 Task: Create a due date automation trigger when advanced on, on the tuesday of the week before a card is due add dates without an incomplete due date at 11:00 AM.
Action: Mouse moved to (883, 276)
Screenshot: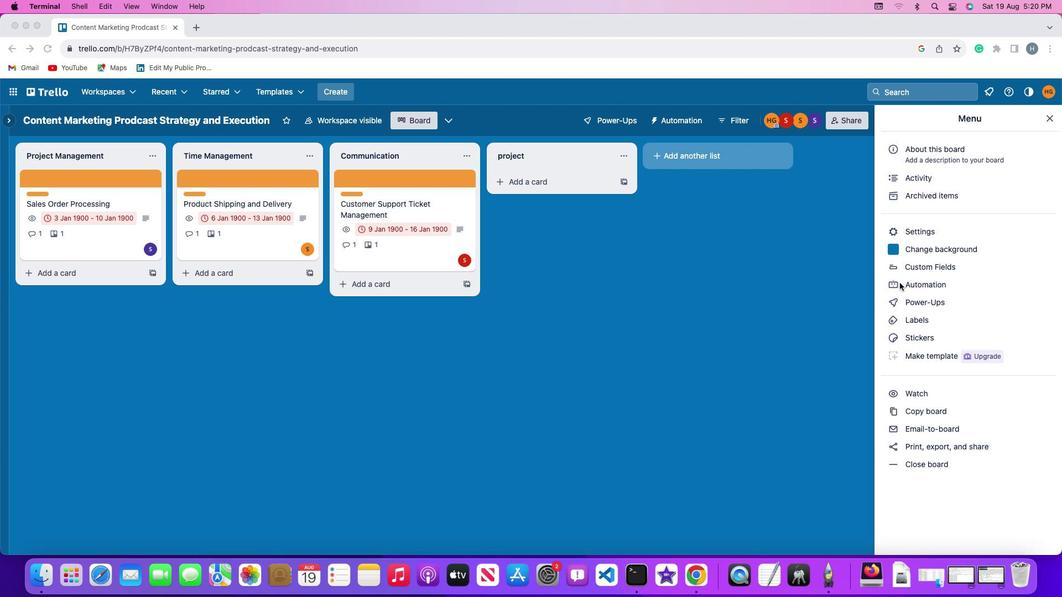 
Action: Mouse pressed left at (883, 276)
Screenshot: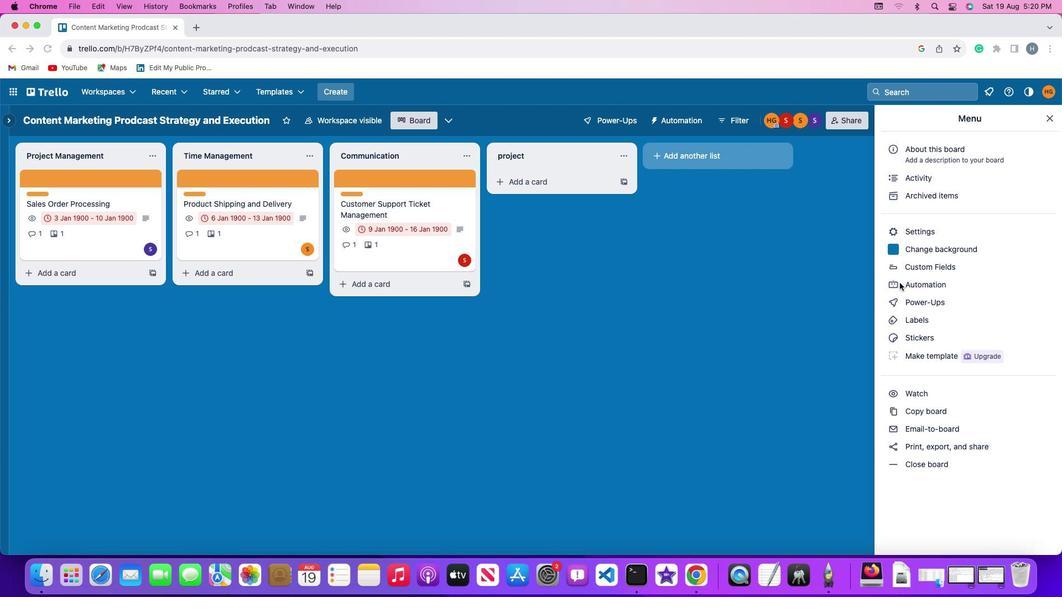 
Action: Mouse pressed left at (883, 276)
Screenshot: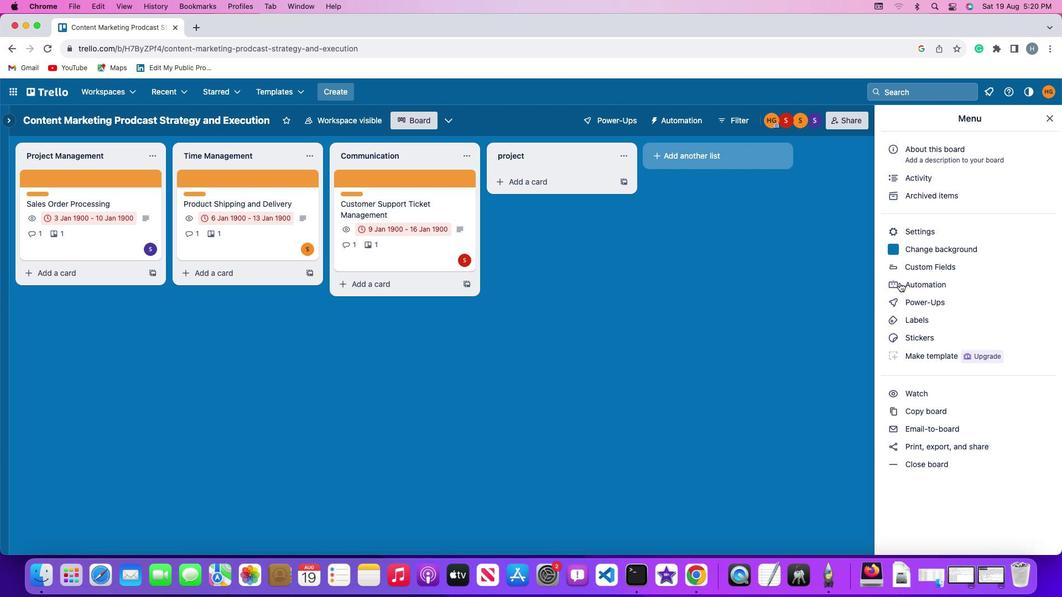 
Action: Mouse moved to (131, 250)
Screenshot: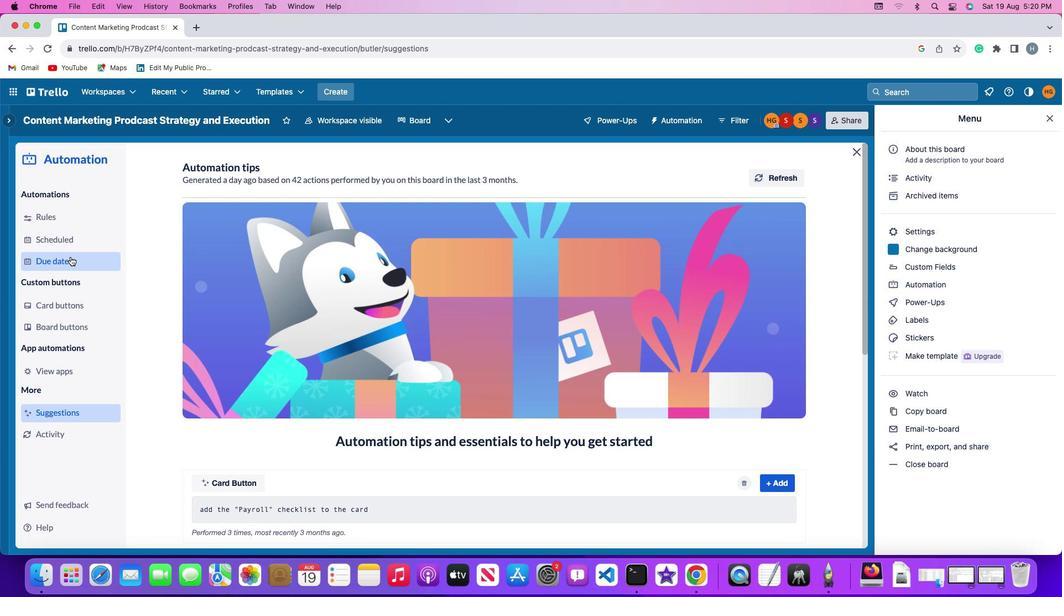 
Action: Mouse pressed left at (131, 250)
Screenshot: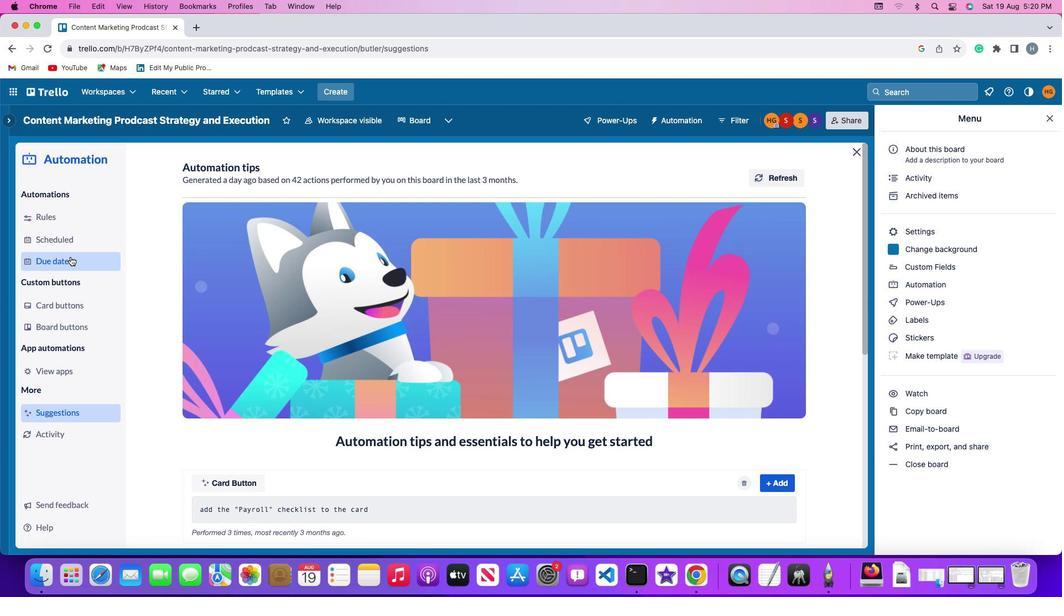 
Action: Mouse moved to (749, 164)
Screenshot: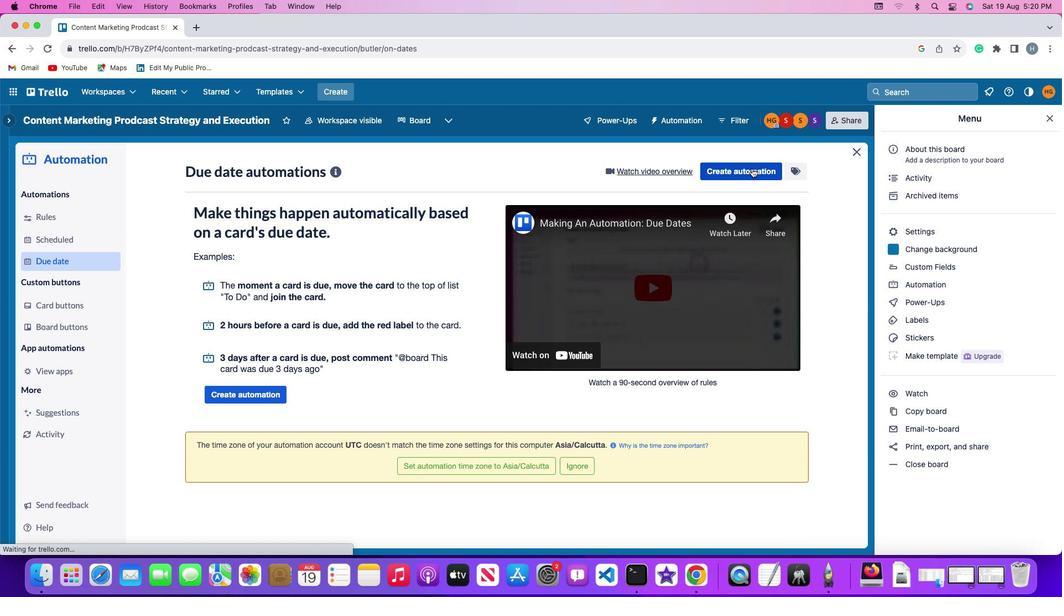 
Action: Mouse pressed left at (749, 164)
Screenshot: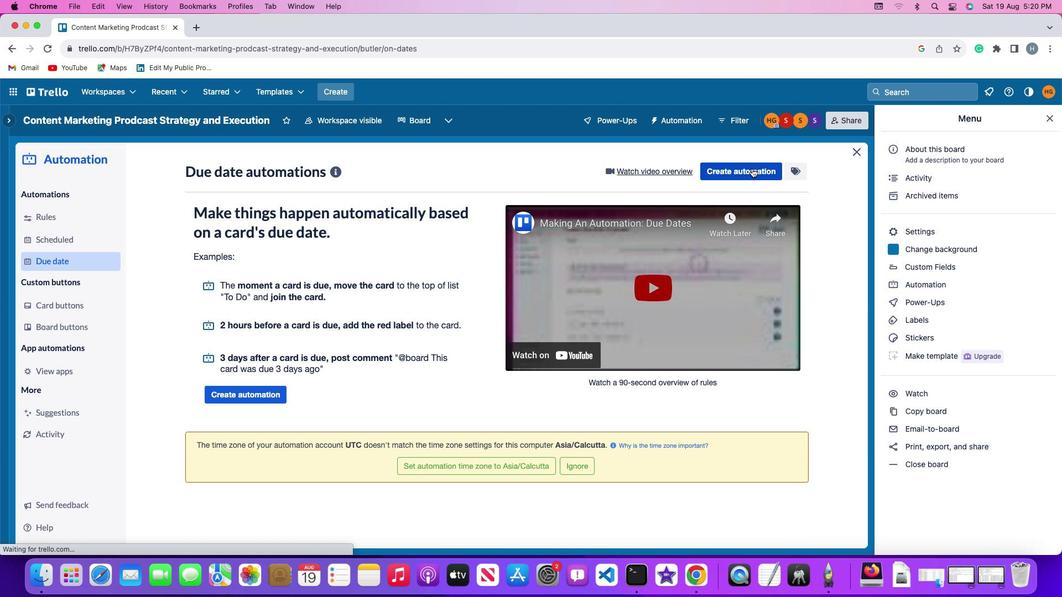 
Action: Mouse moved to (271, 271)
Screenshot: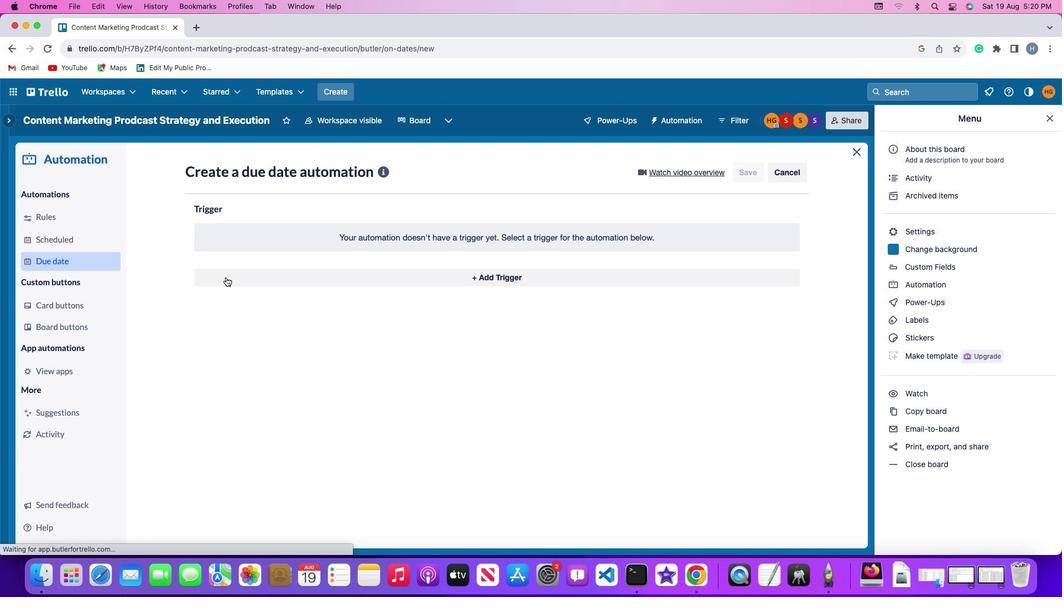 
Action: Mouse pressed left at (271, 271)
Screenshot: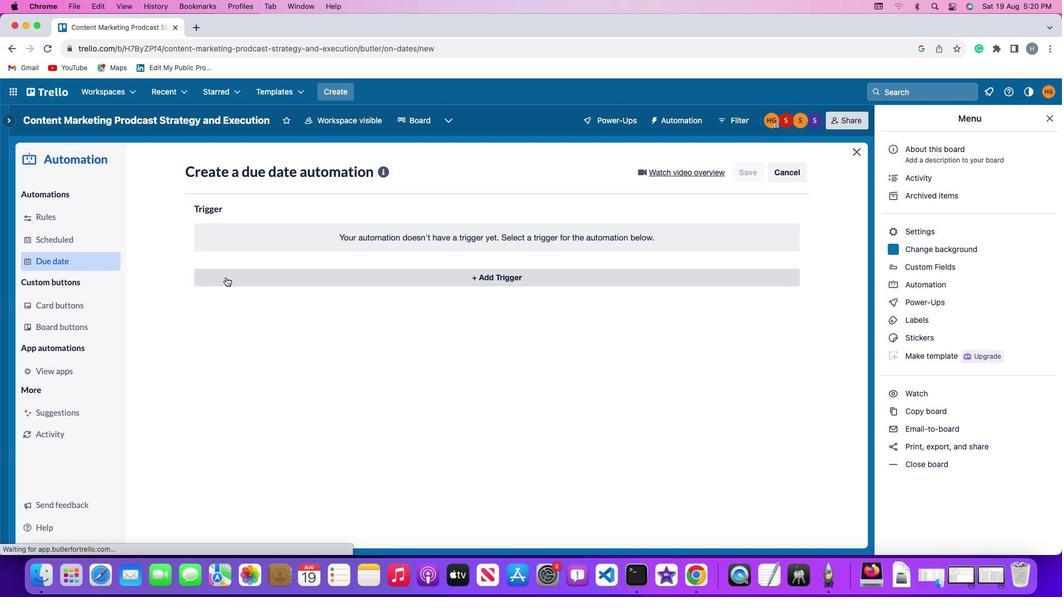 
Action: Mouse moved to (291, 467)
Screenshot: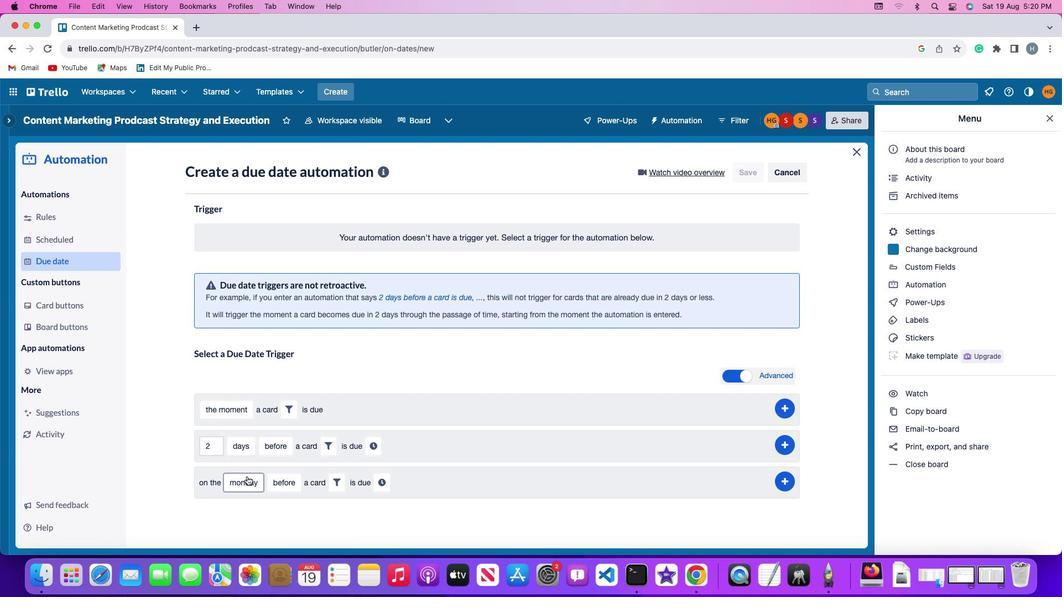 
Action: Mouse pressed left at (291, 467)
Screenshot: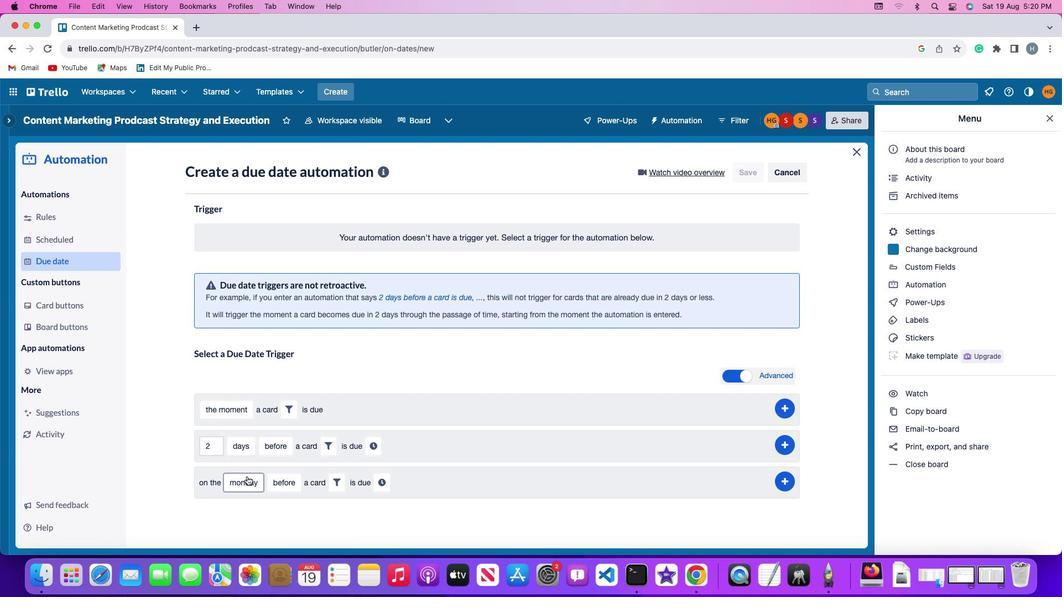 
Action: Mouse moved to (302, 350)
Screenshot: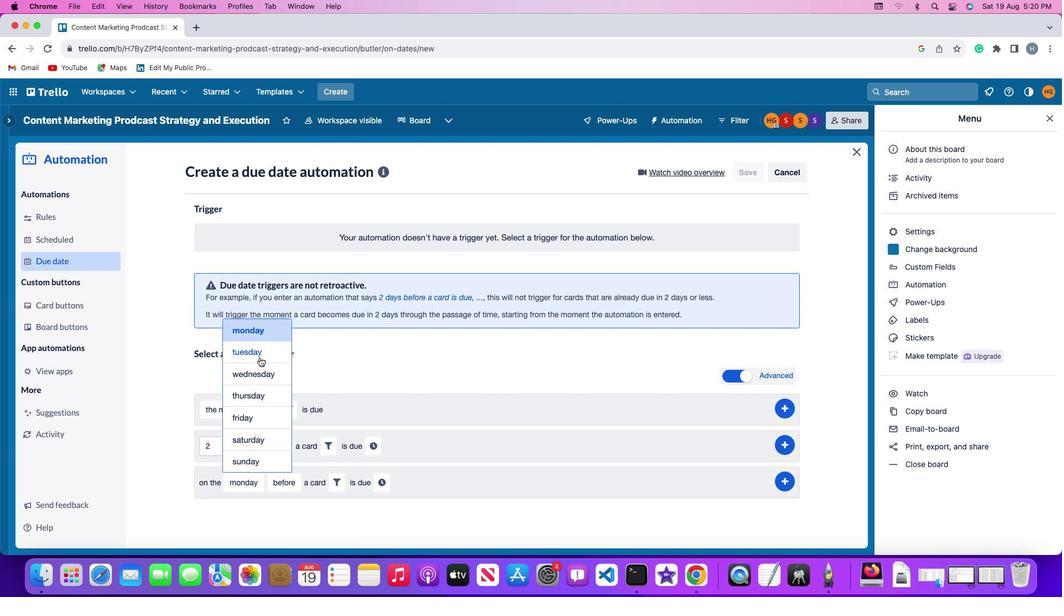 
Action: Mouse pressed left at (302, 350)
Screenshot: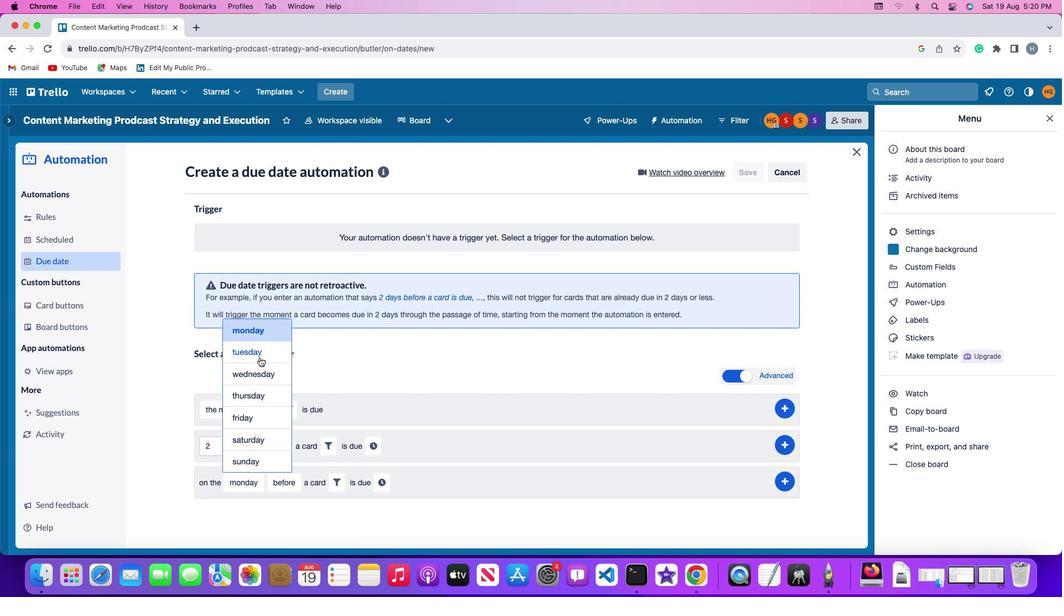 
Action: Mouse moved to (324, 464)
Screenshot: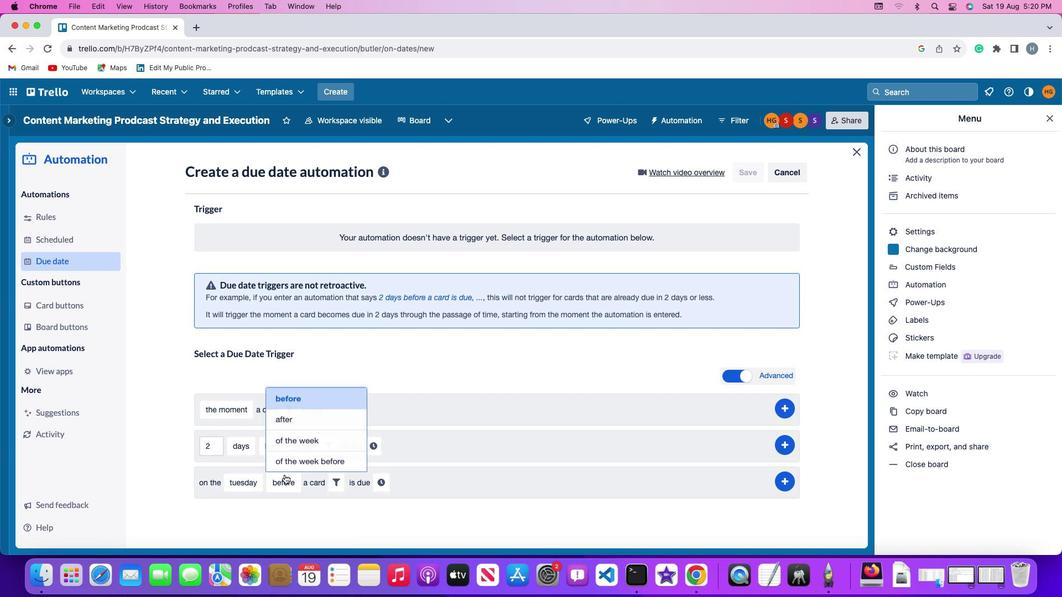 
Action: Mouse pressed left at (324, 464)
Screenshot: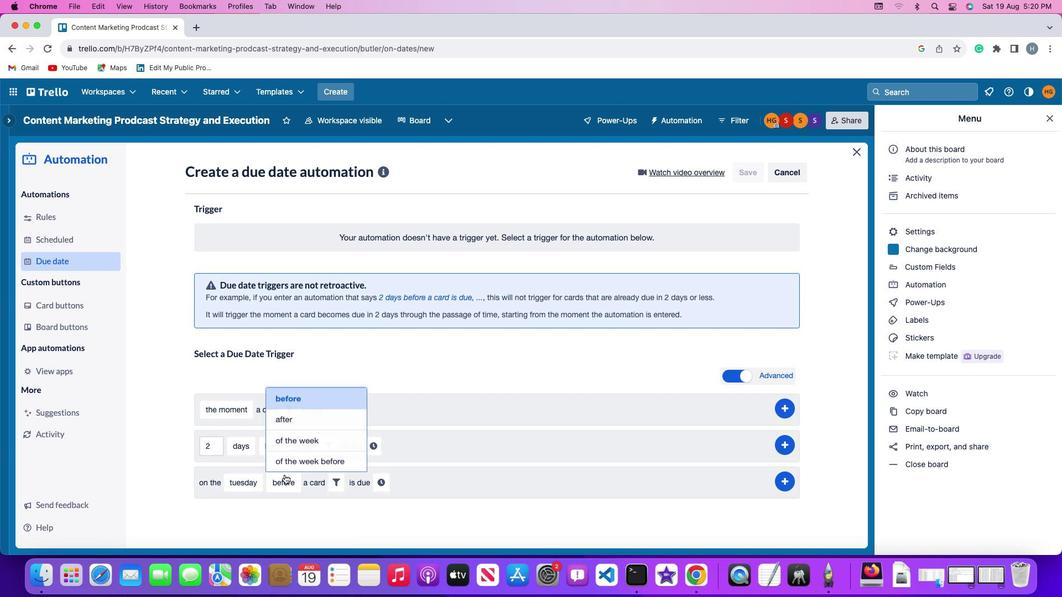 
Action: Mouse moved to (330, 453)
Screenshot: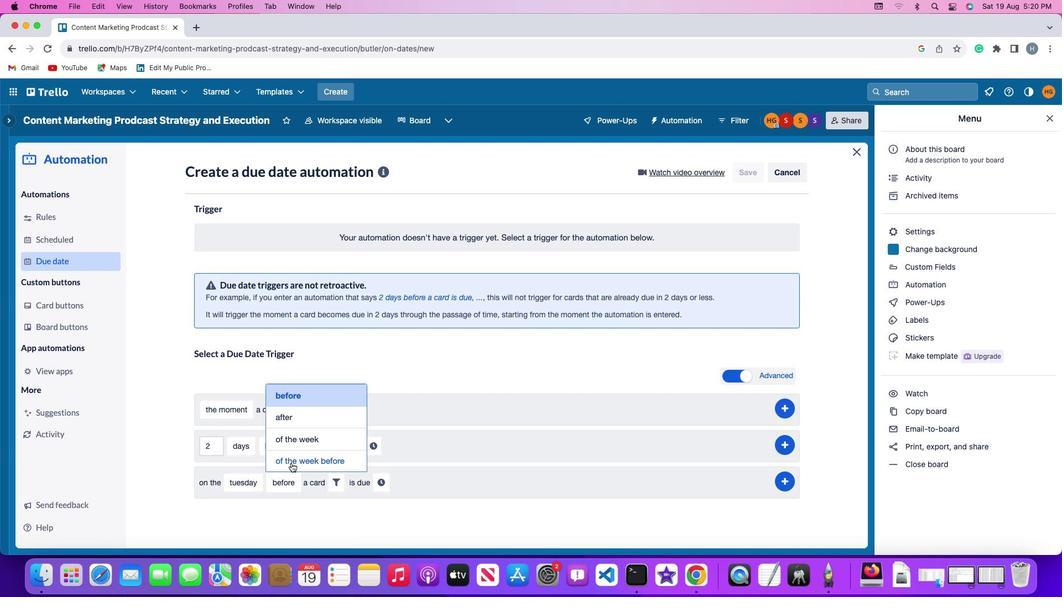
Action: Mouse pressed left at (330, 453)
Screenshot: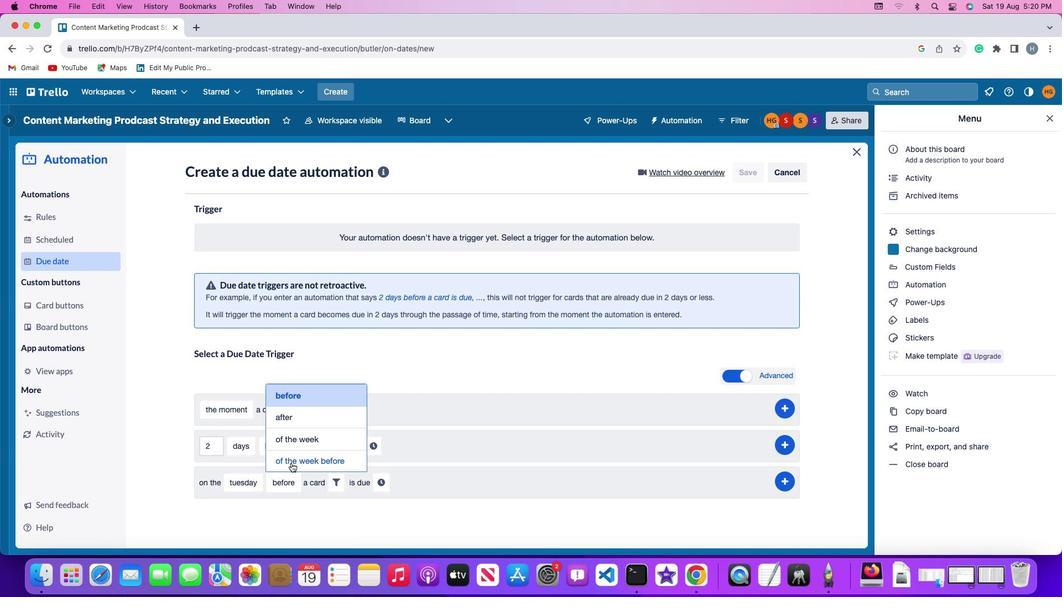 
Action: Mouse moved to (413, 471)
Screenshot: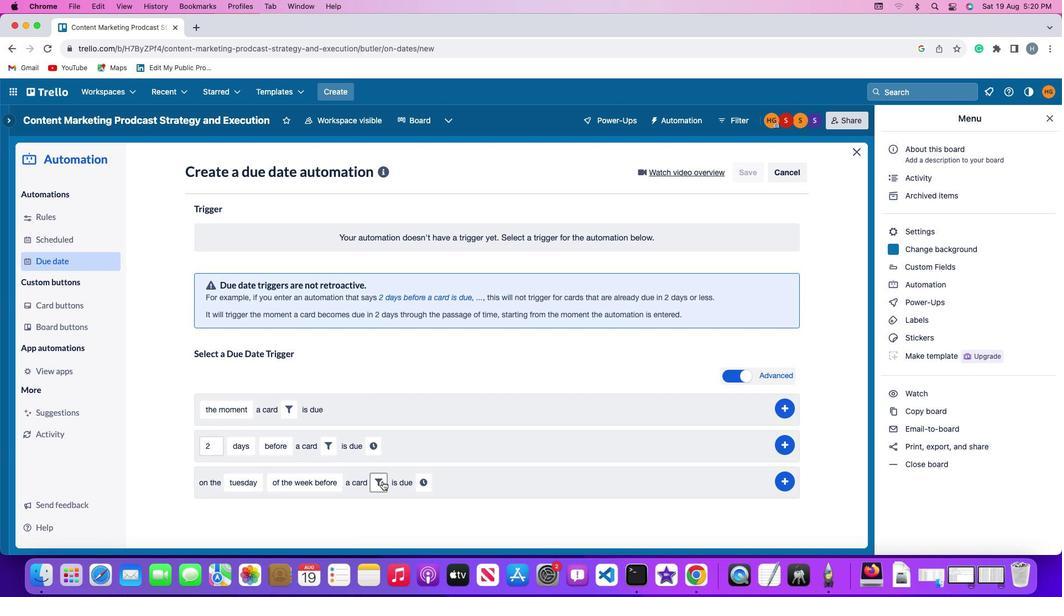
Action: Mouse pressed left at (413, 471)
Screenshot: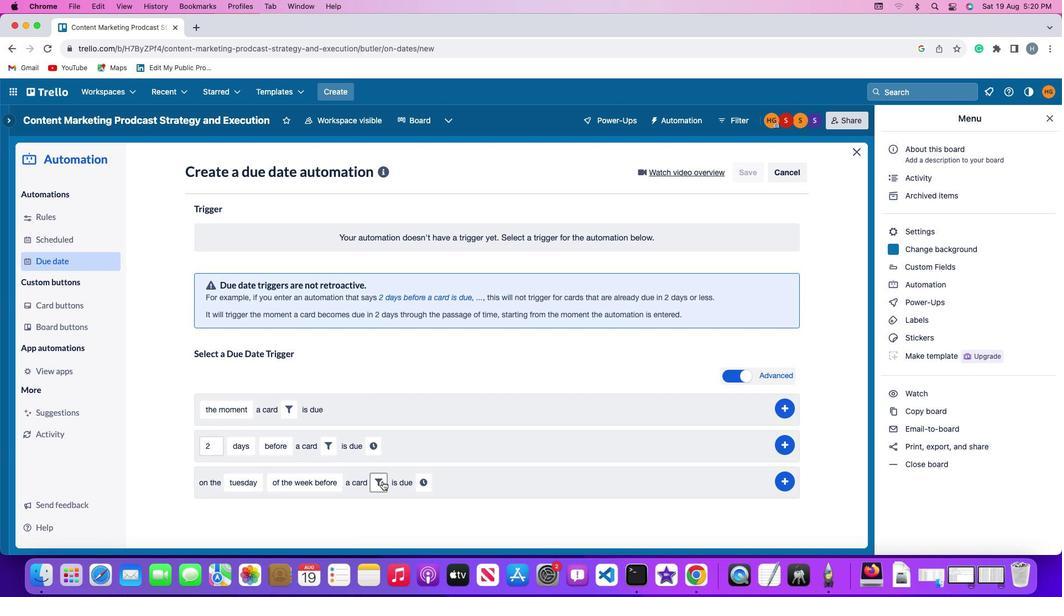 
Action: Mouse moved to (463, 510)
Screenshot: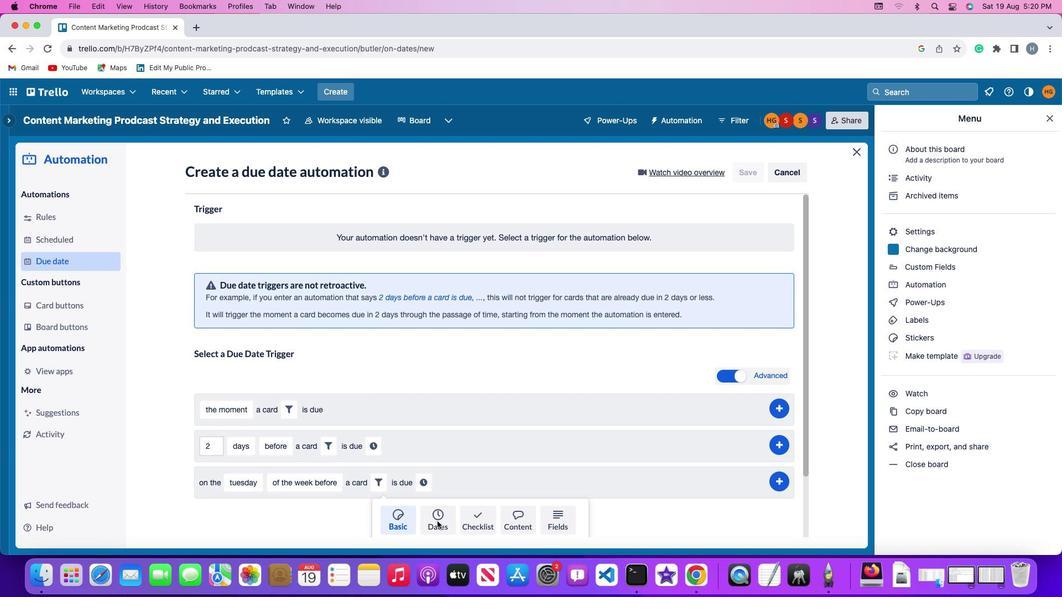 
Action: Mouse pressed left at (463, 510)
Screenshot: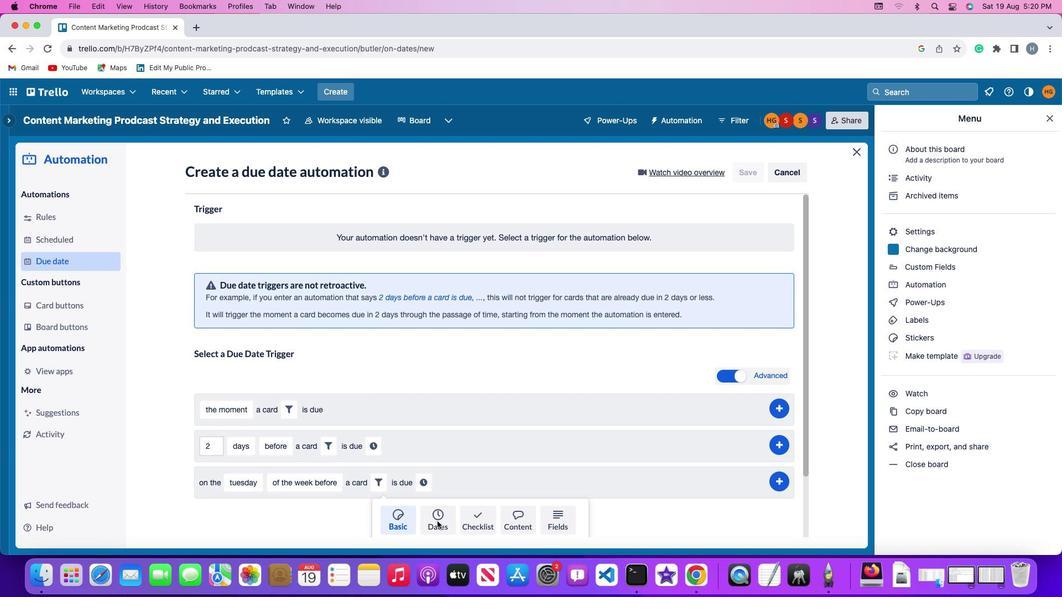 
Action: Mouse moved to (340, 496)
Screenshot: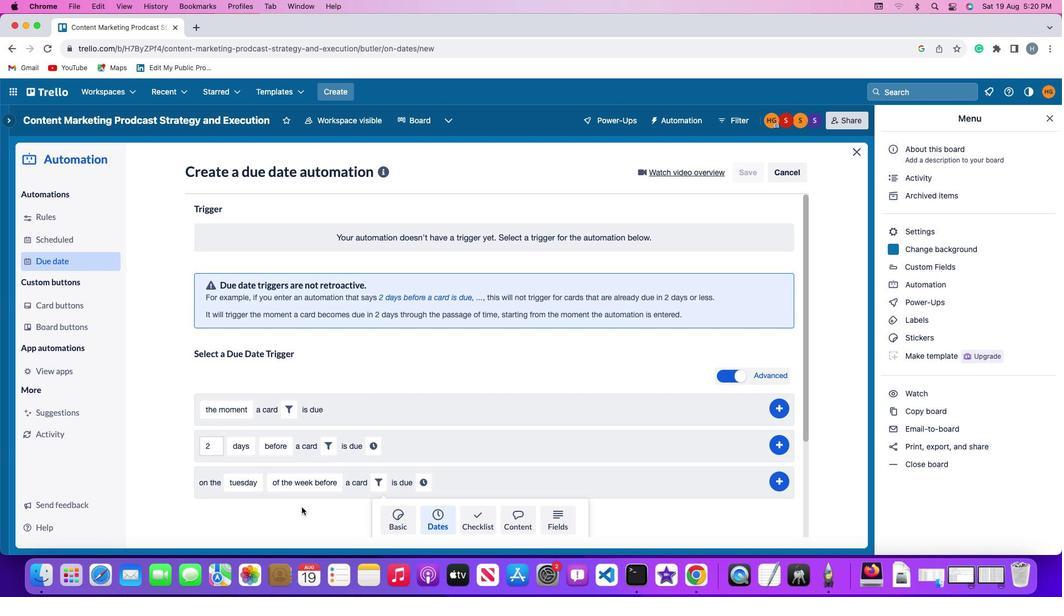 
Action: Mouse scrolled (340, 496) with delta (66, -1)
Screenshot: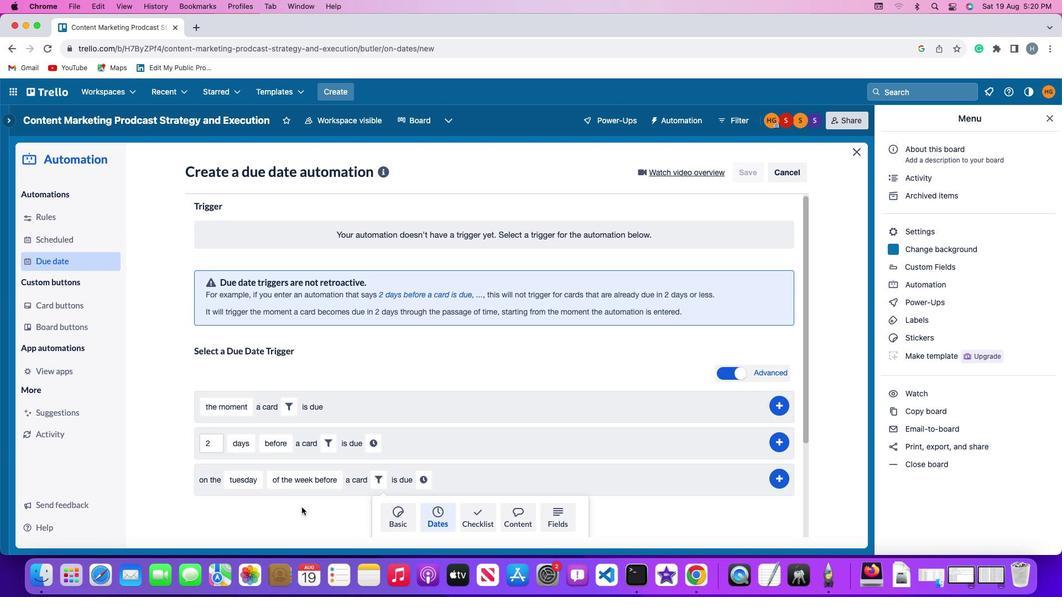 
Action: Mouse scrolled (340, 496) with delta (66, -1)
Screenshot: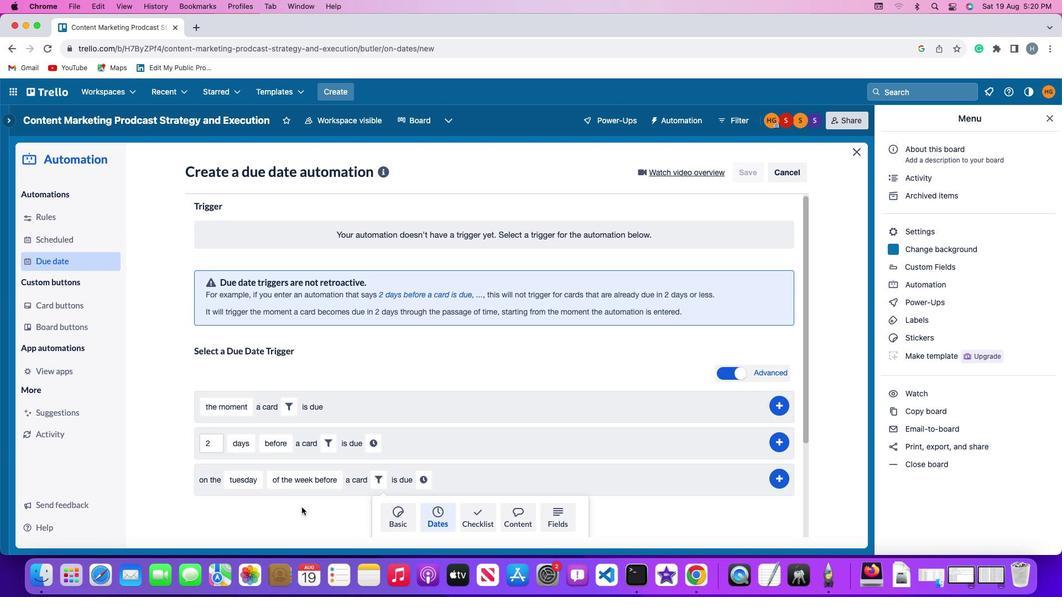 
Action: Mouse scrolled (340, 496) with delta (66, -2)
Screenshot: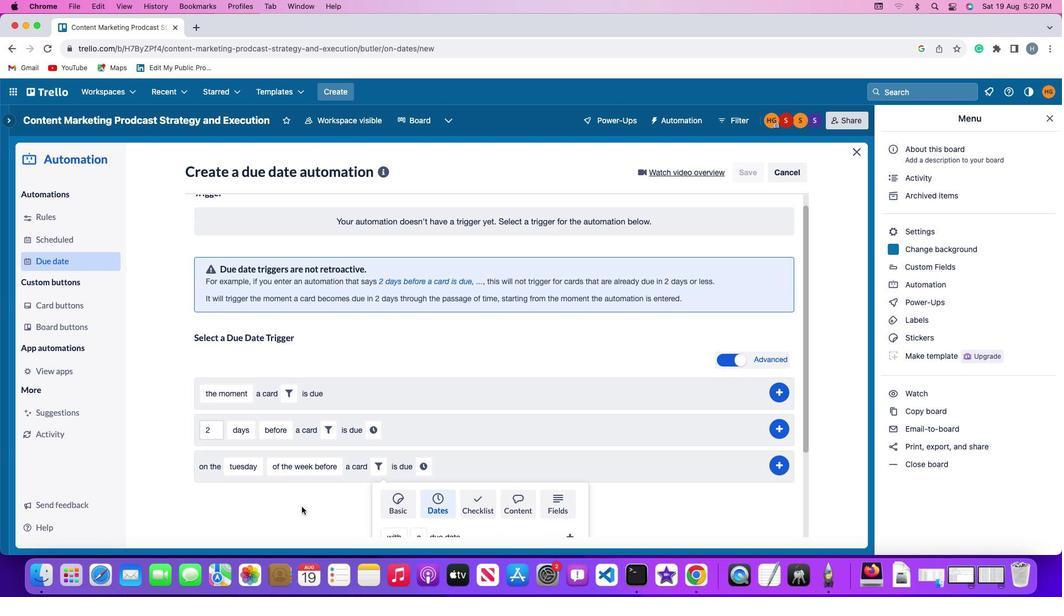 
Action: Mouse moved to (340, 496)
Screenshot: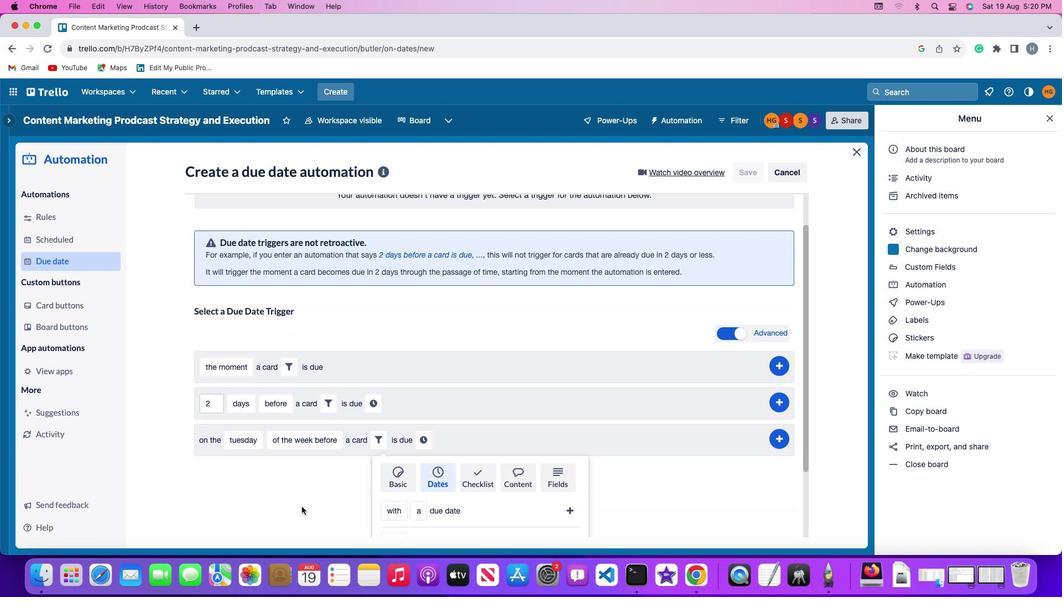 
Action: Mouse scrolled (340, 496) with delta (66, -3)
Screenshot: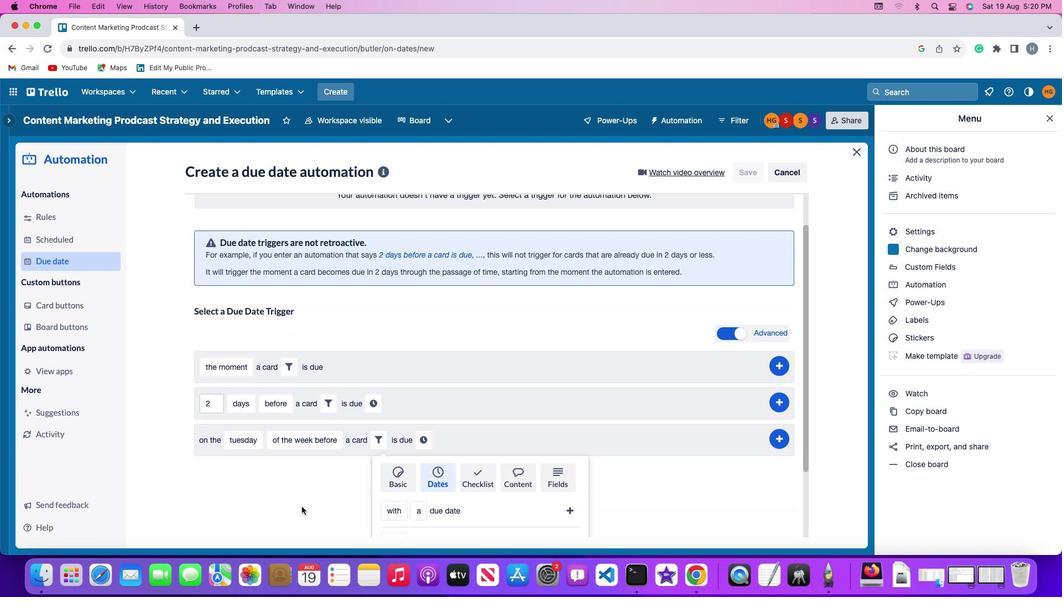 
Action: Mouse moved to (340, 496)
Screenshot: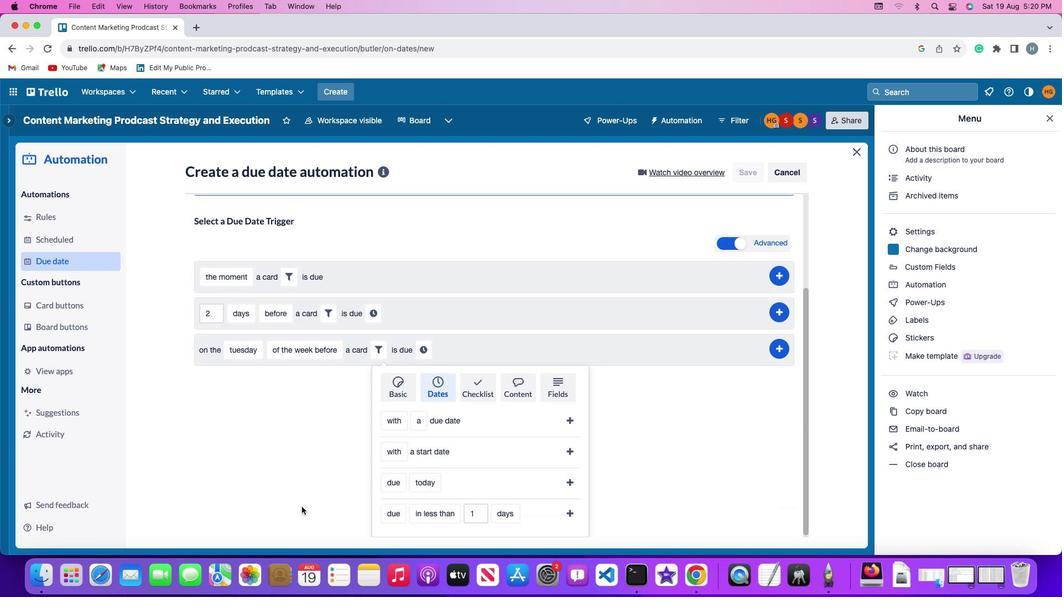 
Action: Mouse scrolled (340, 496) with delta (66, -1)
Screenshot: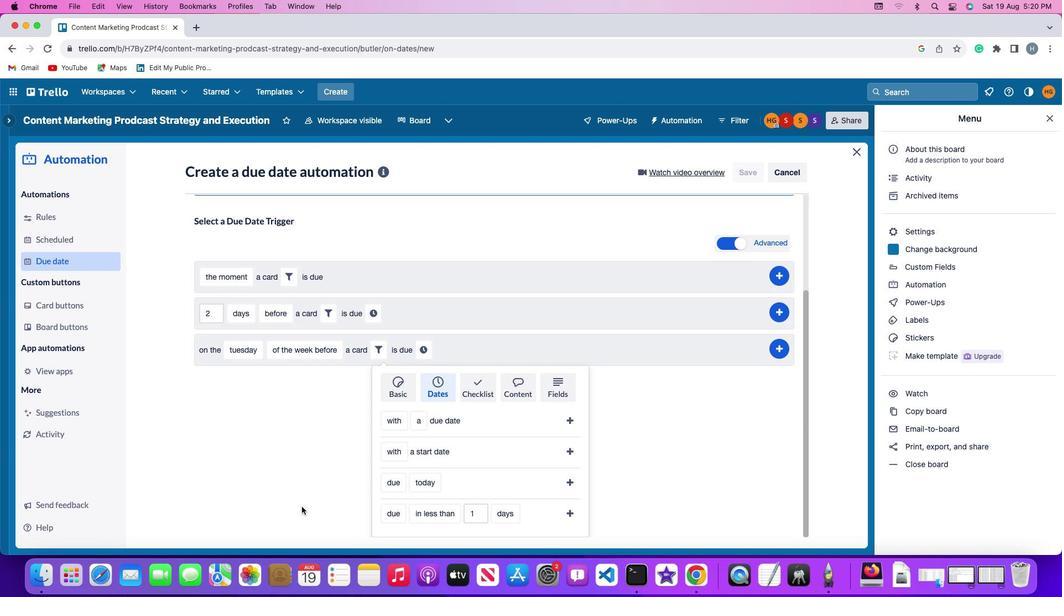 
Action: Mouse scrolled (340, 496) with delta (66, -1)
Screenshot: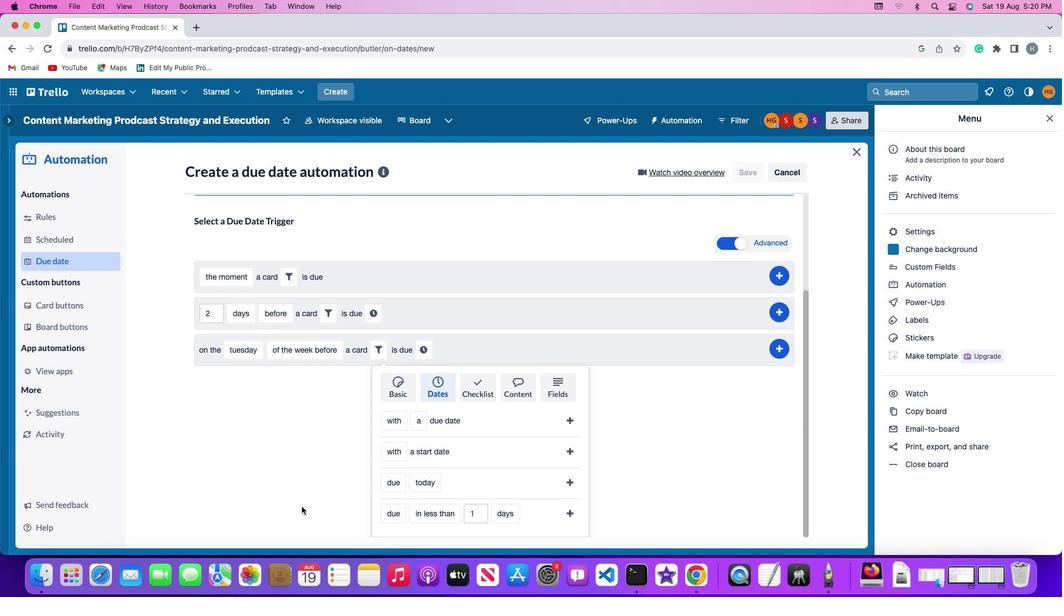 
Action: Mouse scrolled (340, 496) with delta (66, -2)
Screenshot: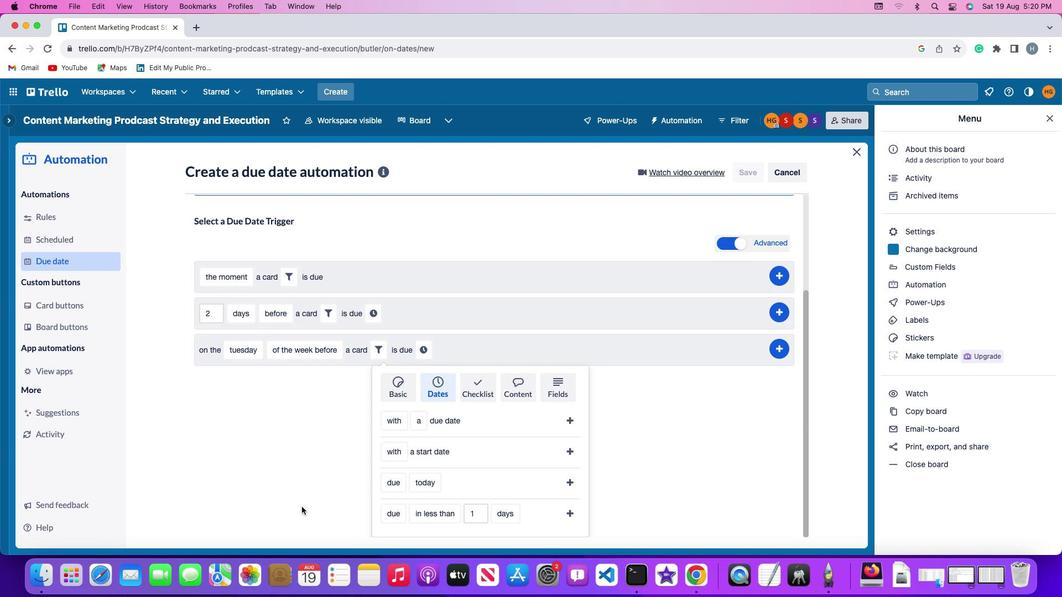 
Action: Mouse moved to (422, 415)
Screenshot: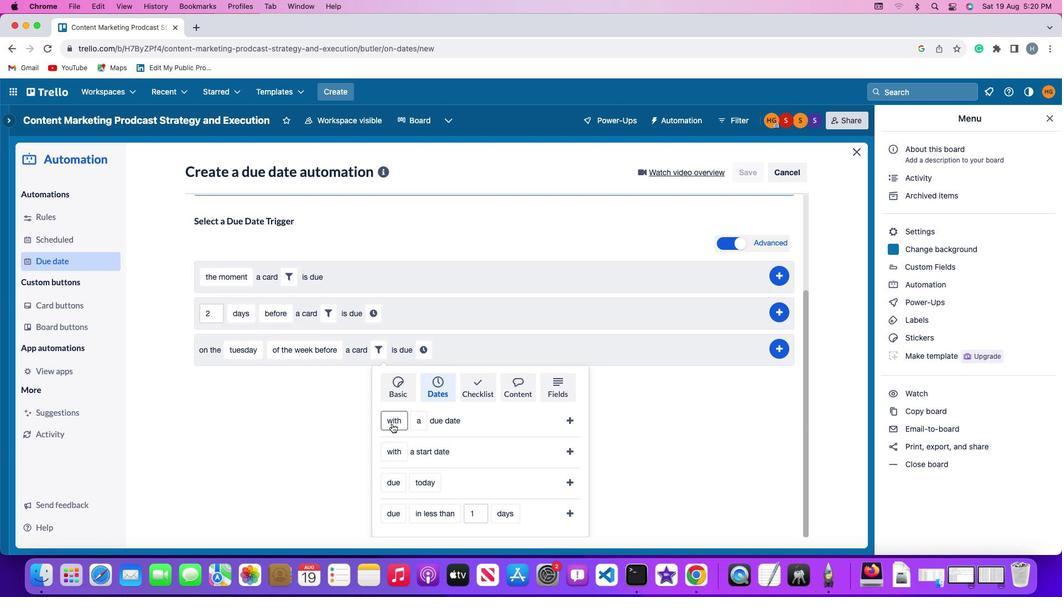 
Action: Mouse pressed left at (422, 415)
Screenshot: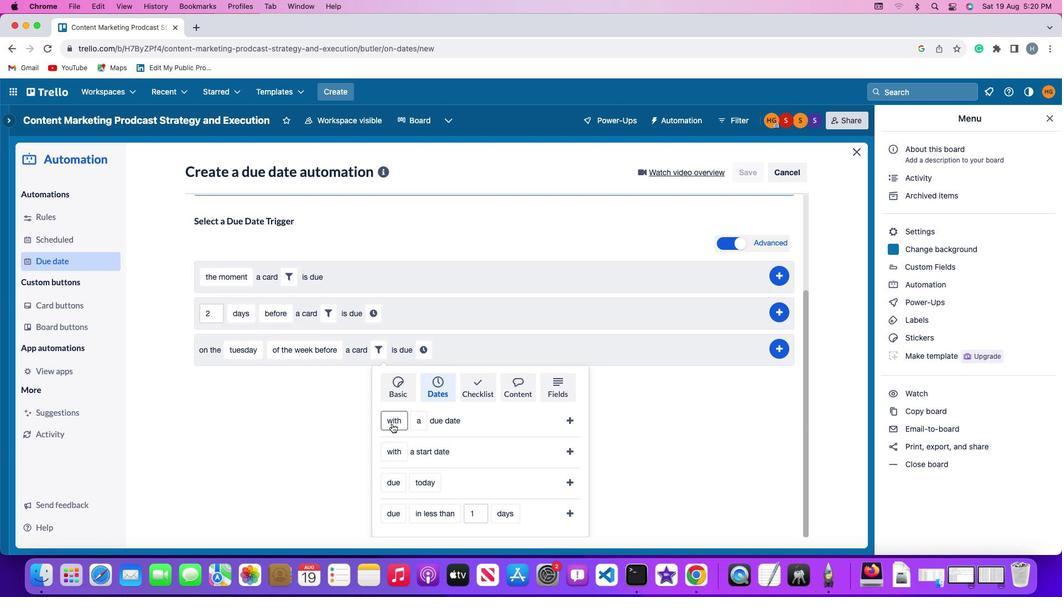 
Action: Mouse moved to (425, 452)
Screenshot: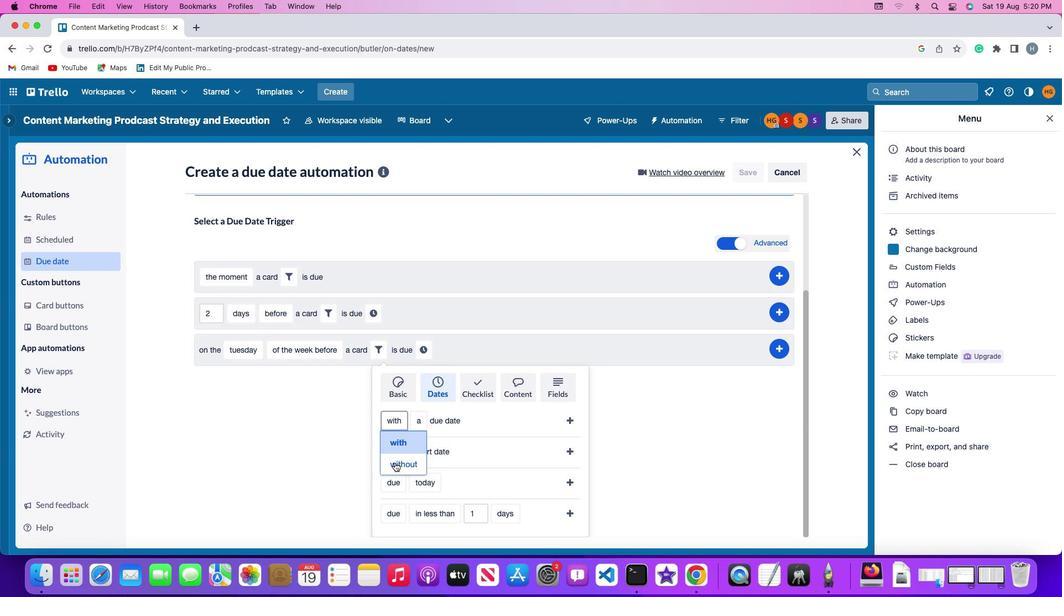 
Action: Mouse pressed left at (425, 452)
Screenshot: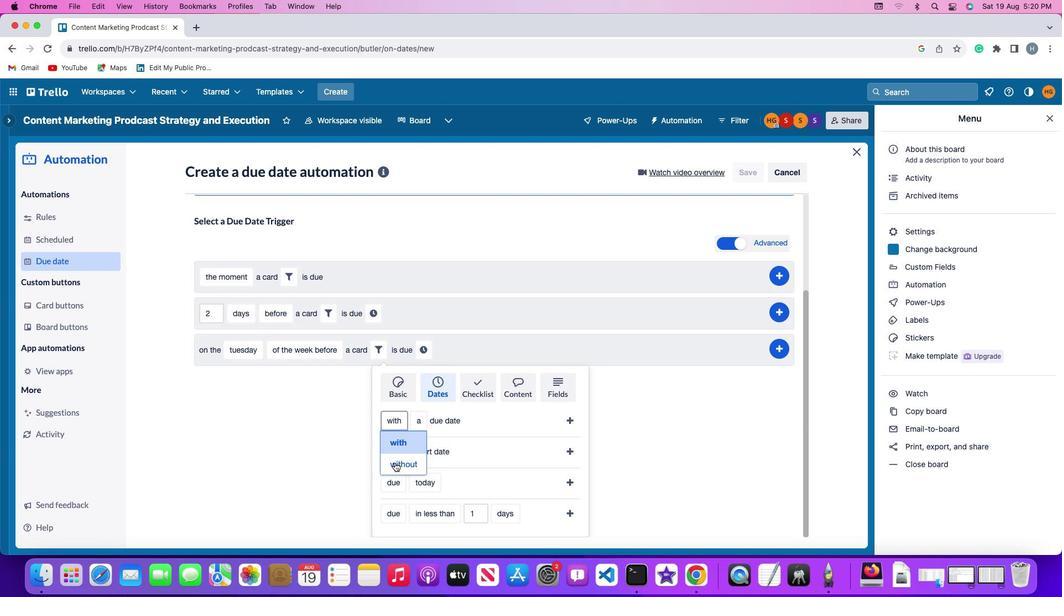 
Action: Mouse moved to (456, 412)
Screenshot: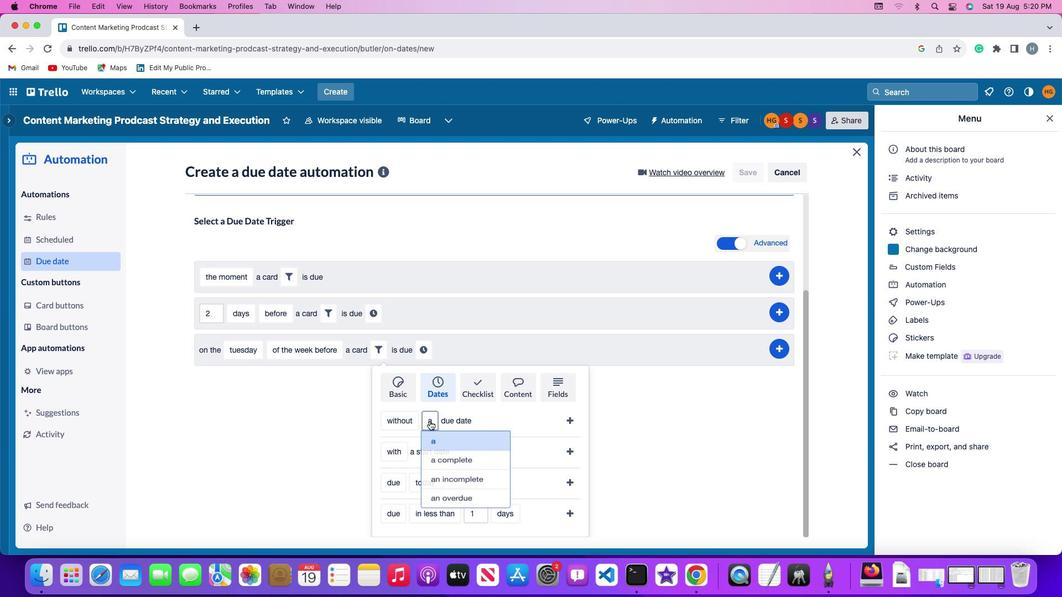 
Action: Mouse pressed left at (456, 412)
Screenshot: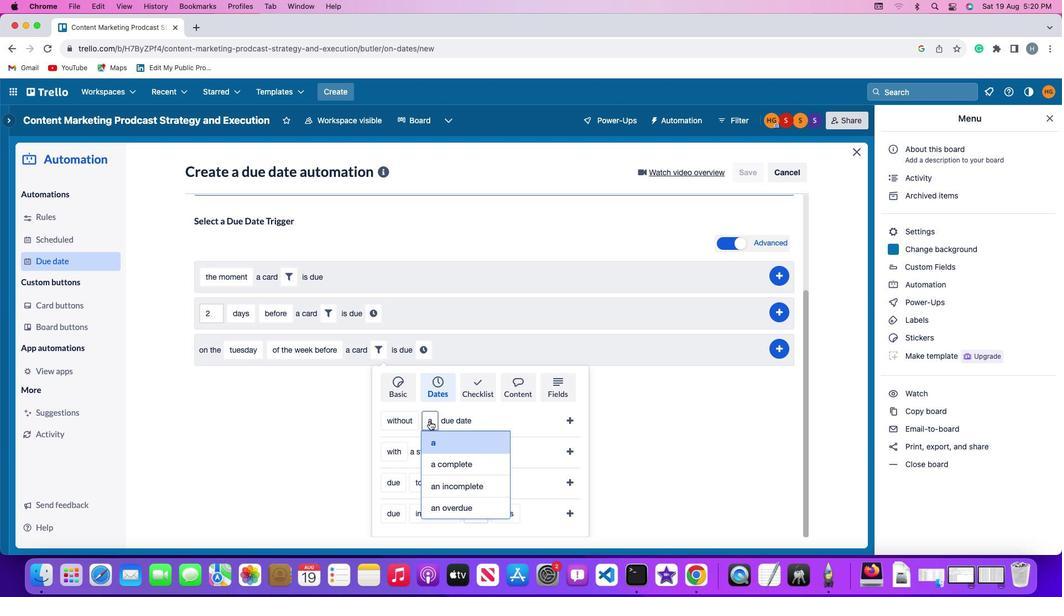 
Action: Mouse moved to (474, 477)
Screenshot: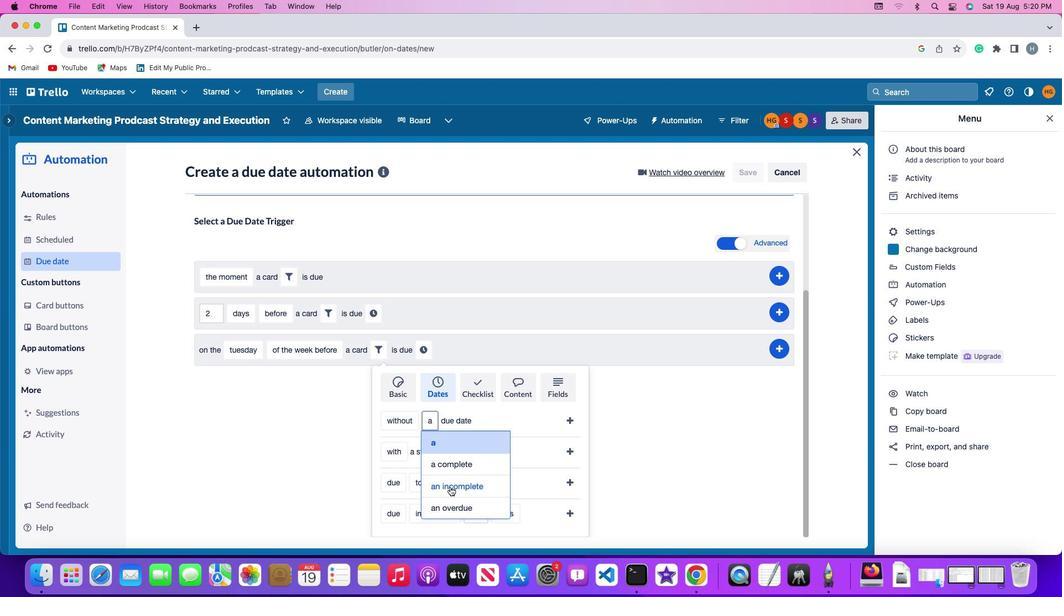 
Action: Mouse pressed left at (474, 477)
Screenshot: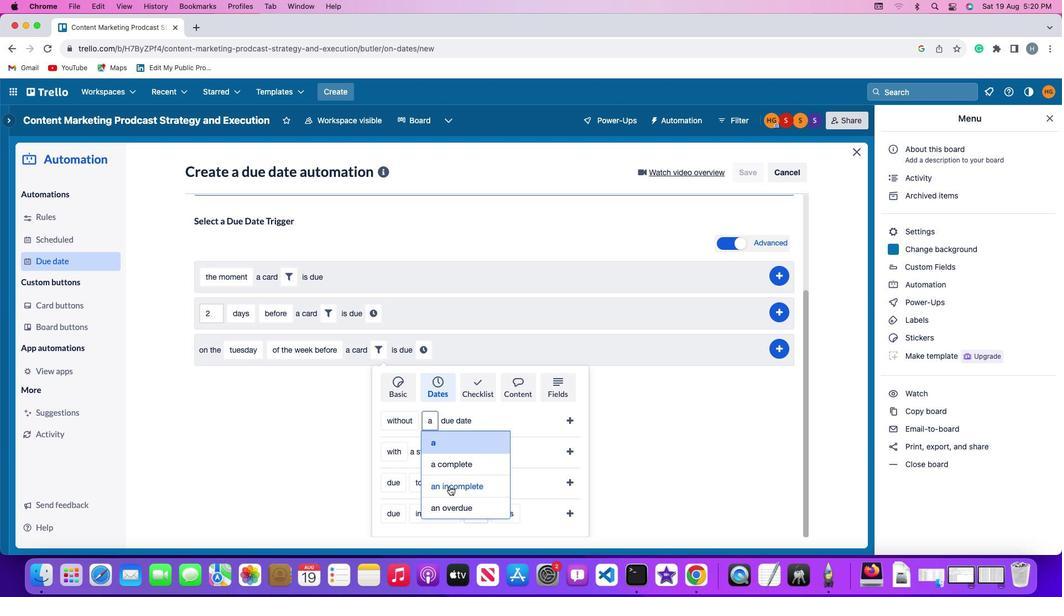 
Action: Mouse moved to (589, 406)
Screenshot: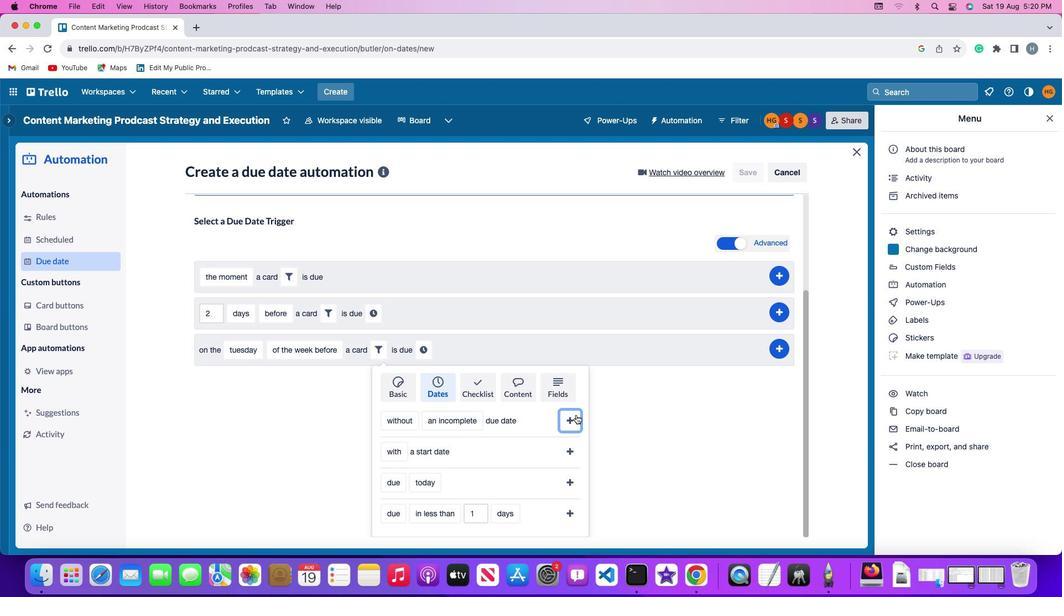 
Action: Mouse pressed left at (589, 406)
Screenshot: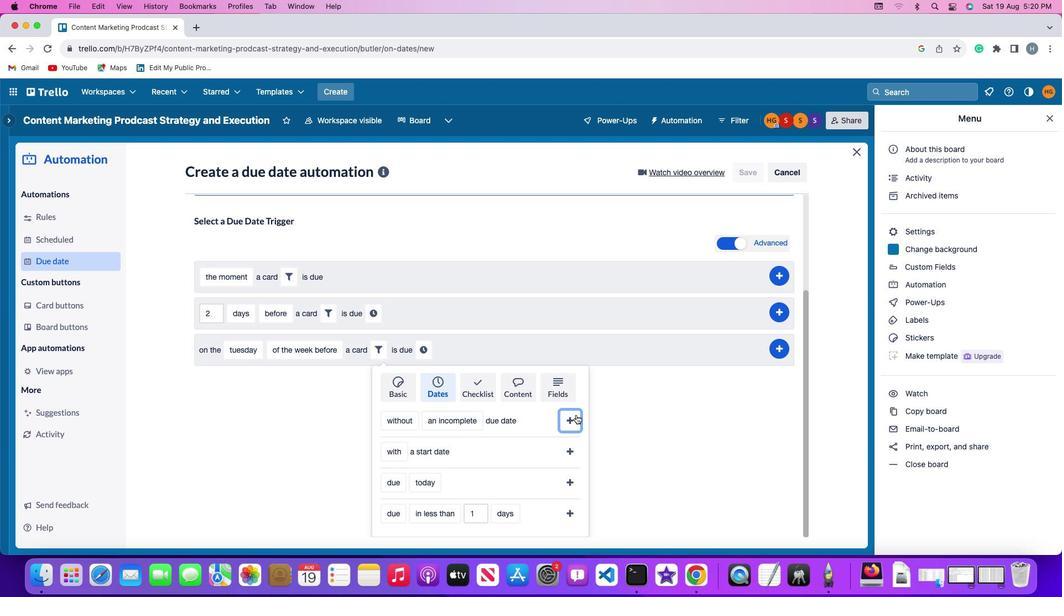 
Action: Mouse moved to (576, 466)
Screenshot: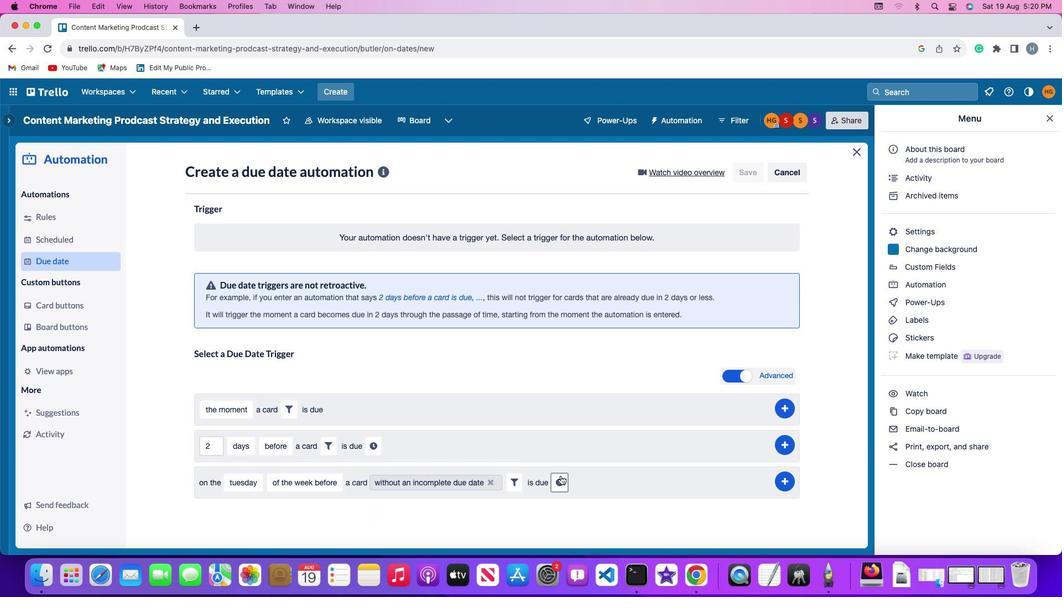 
Action: Mouse pressed left at (576, 466)
Screenshot: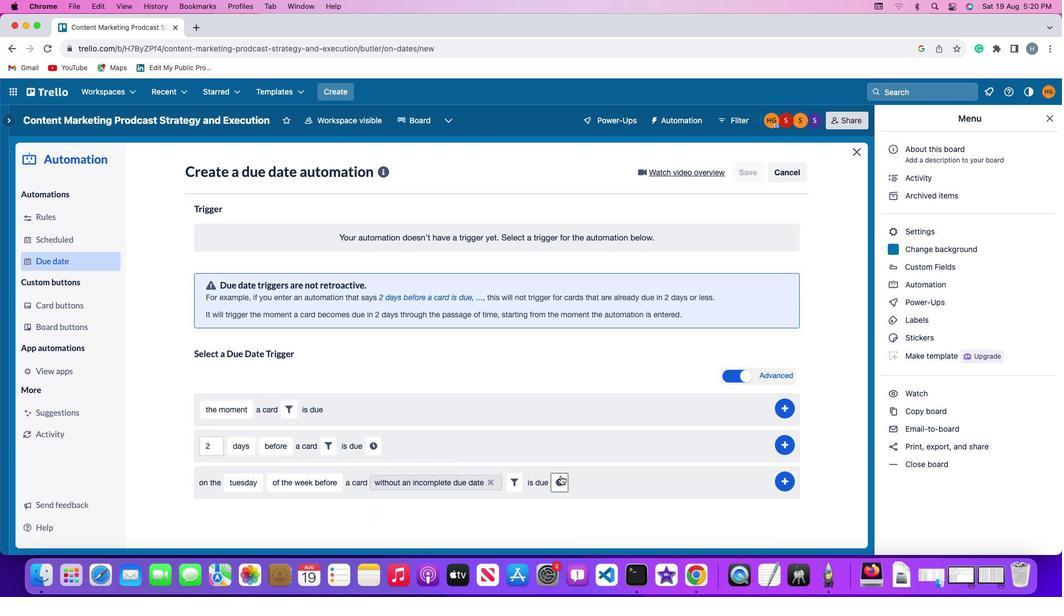 
Action: Mouse moved to (596, 473)
Screenshot: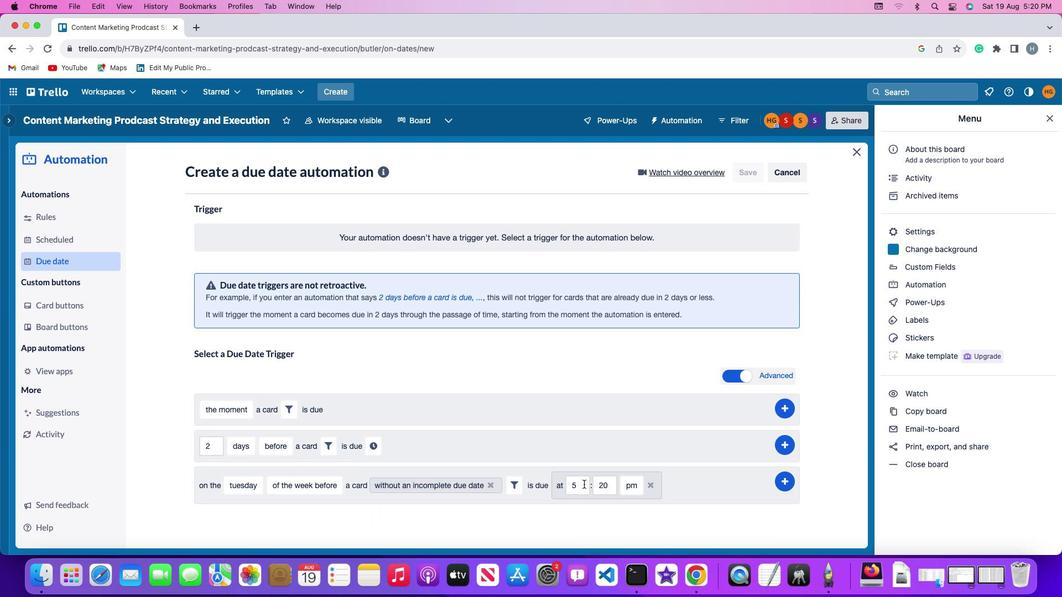 
Action: Mouse pressed left at (596, 473)
Screenshot: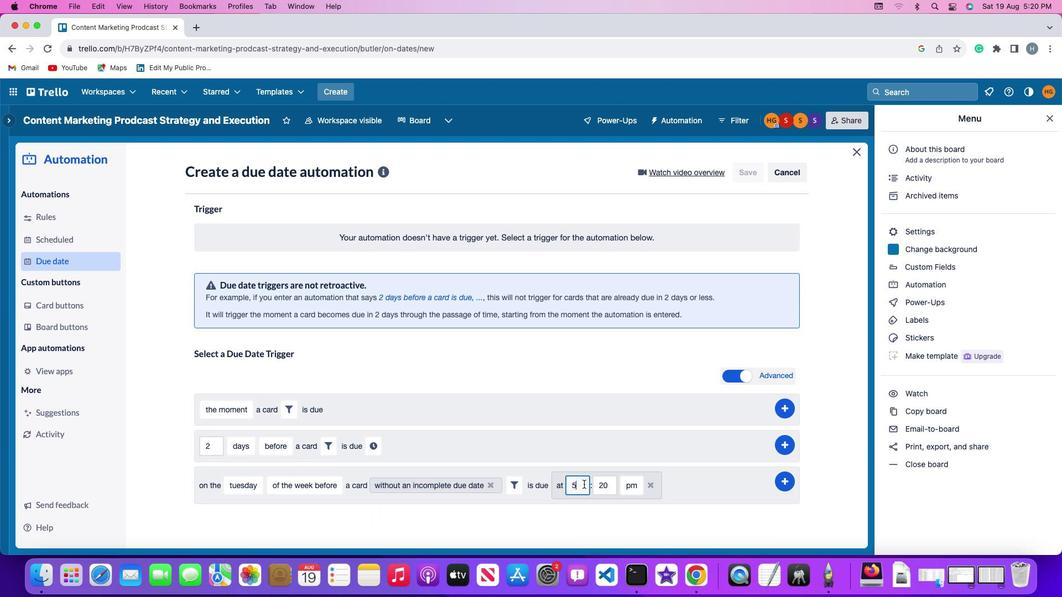 
Action: Mouse moved to (596, 473)
Screenshot: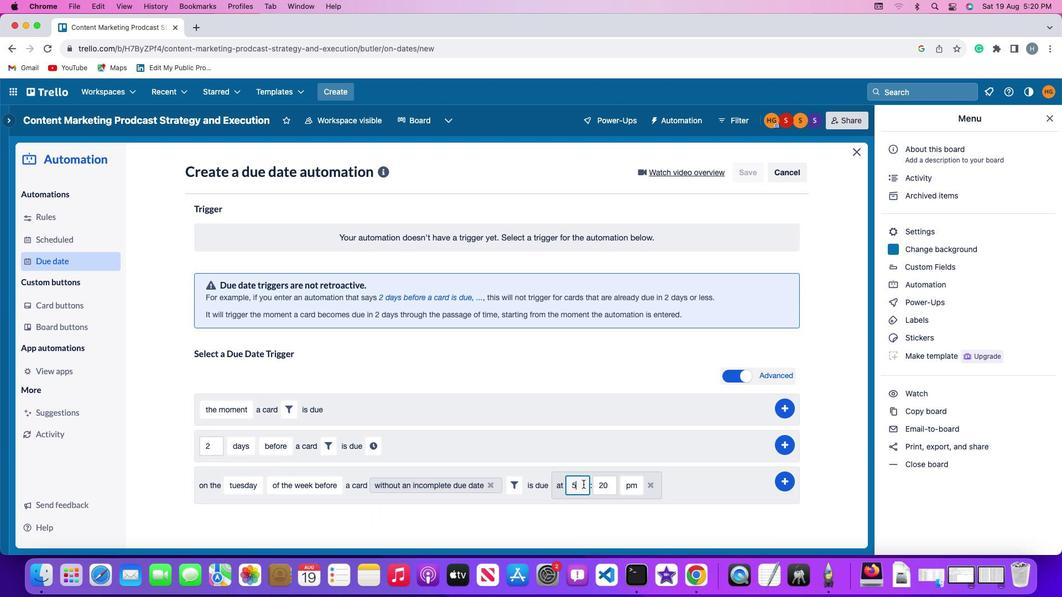 
Action: Key pressed Key.backspace'1''1'
Screenshot: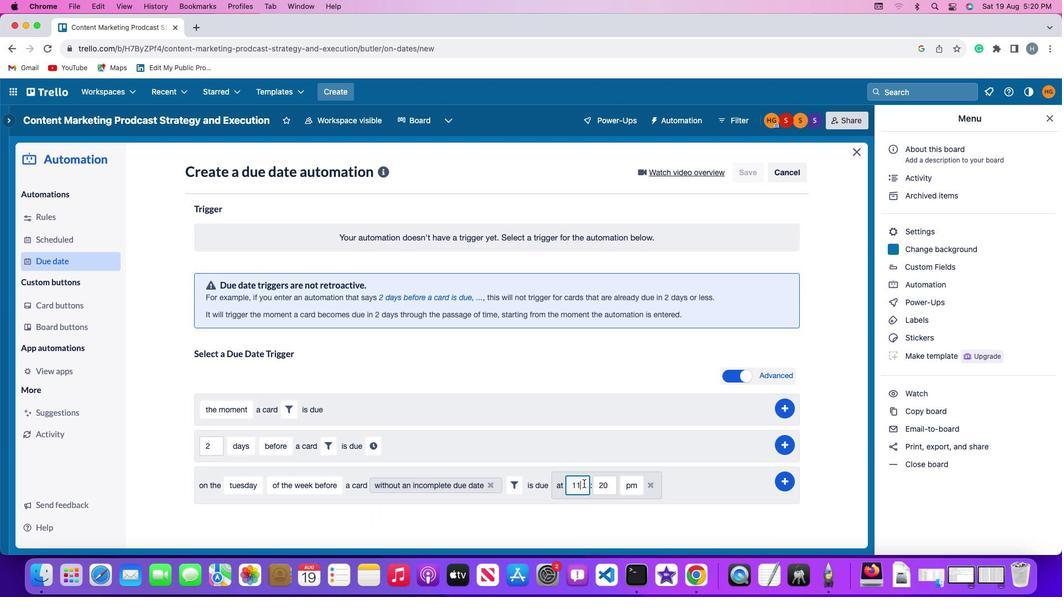 
Action: Mouse moved to (616, 473)
Screenshot: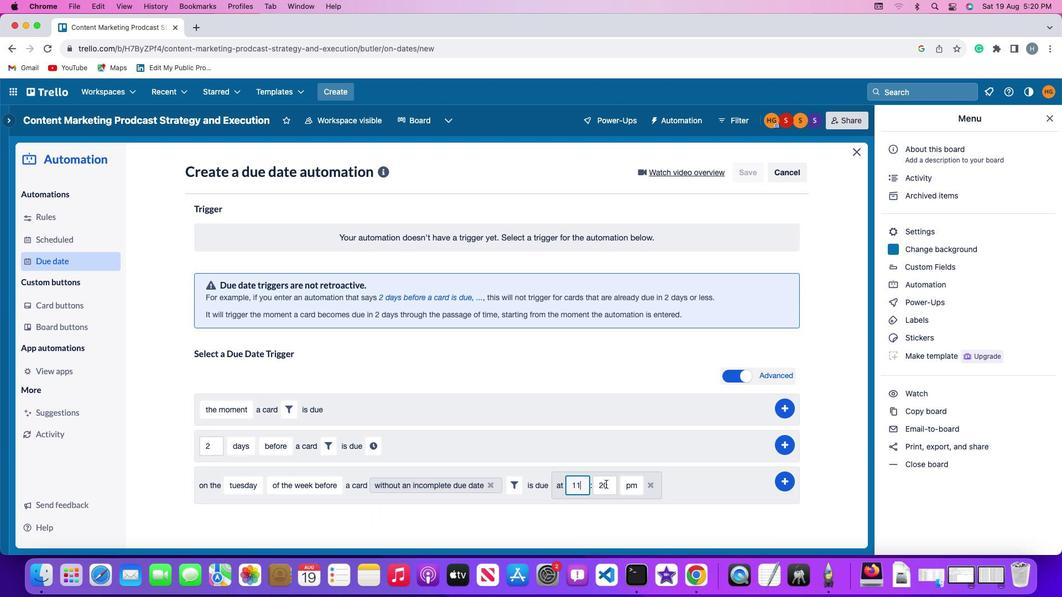 
Action: Mouse pressed left at (616, 473)
Screenshot: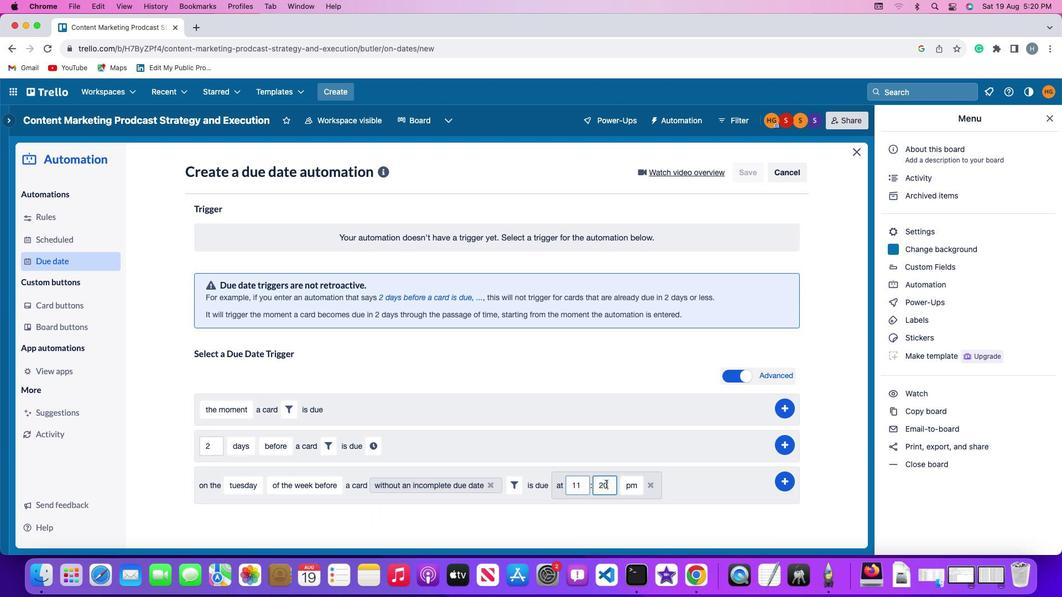 
Action: Mouse moved to (616, 473)
Screenshot: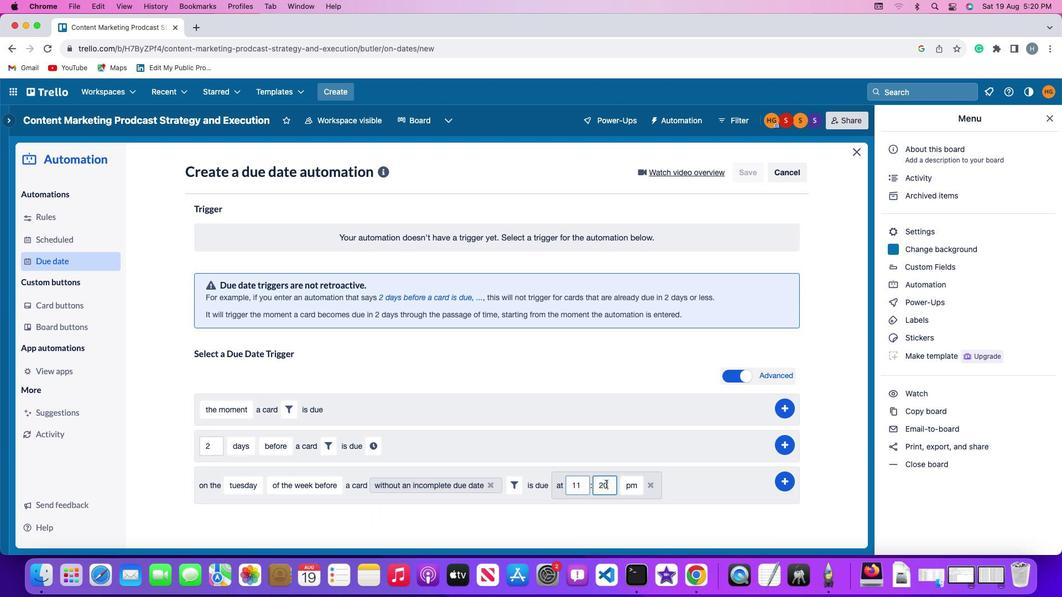 
Action: Key pressed Key.backspaceKey.backspace
Screenshot: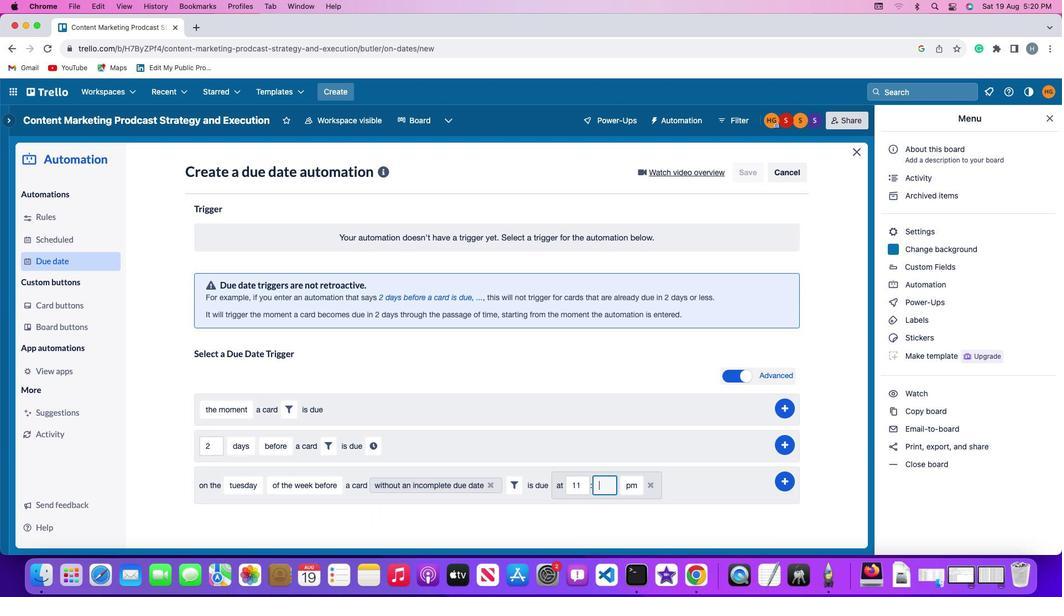 
Action: Mouse moved to (617, 473)
Screenshot: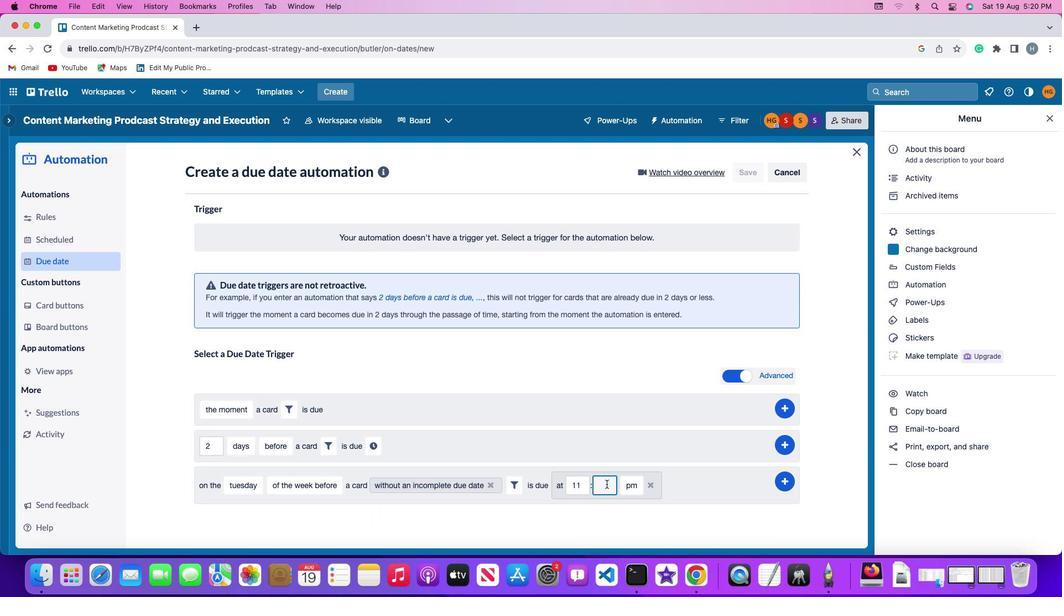 
Action: Key pressed '0''0'
Screenshot: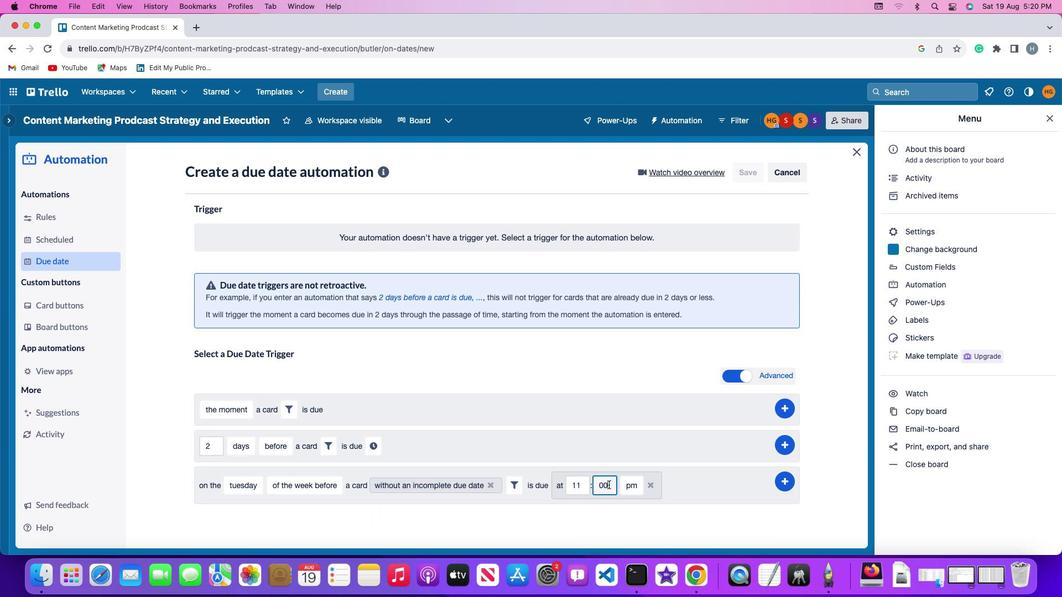 
Action: Mouse moved to (631, 474)
Screenshot: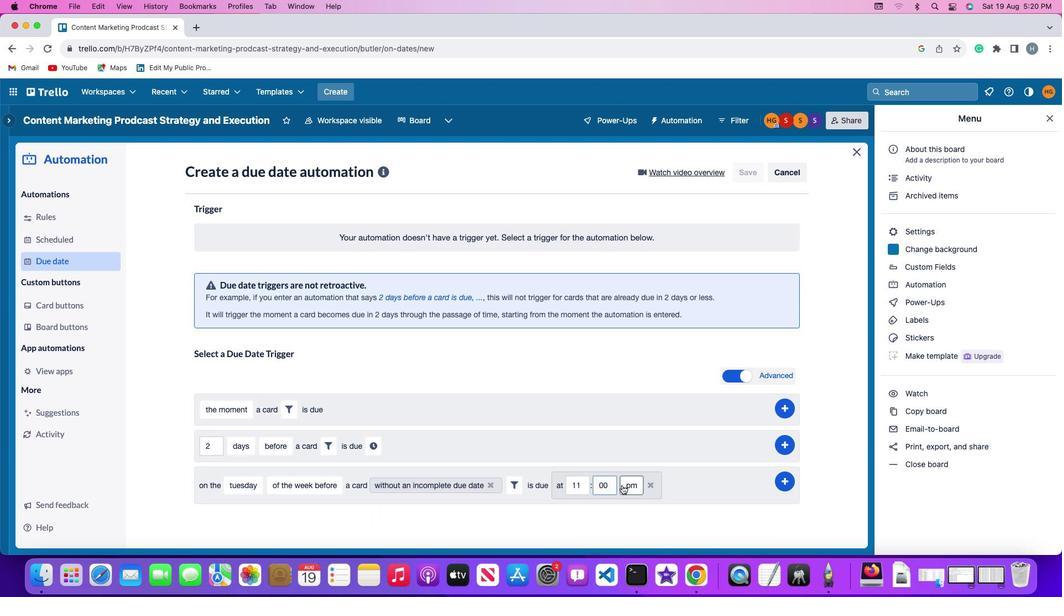 
Action: Mouse pressed left at (631, 474)
Screenshot: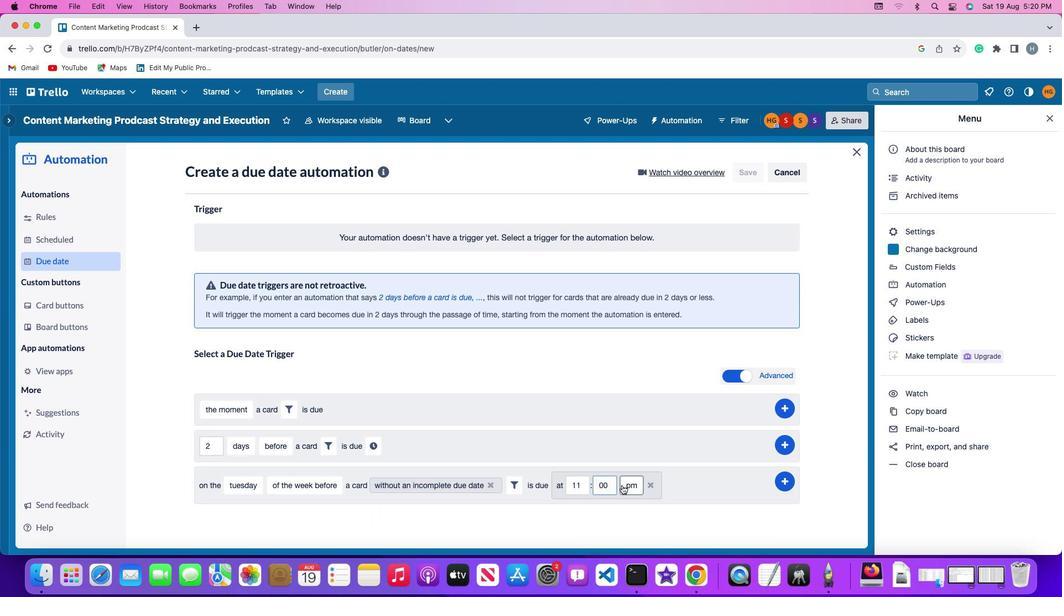 
Action: Mouse moved to (643, 491)
Screenshot: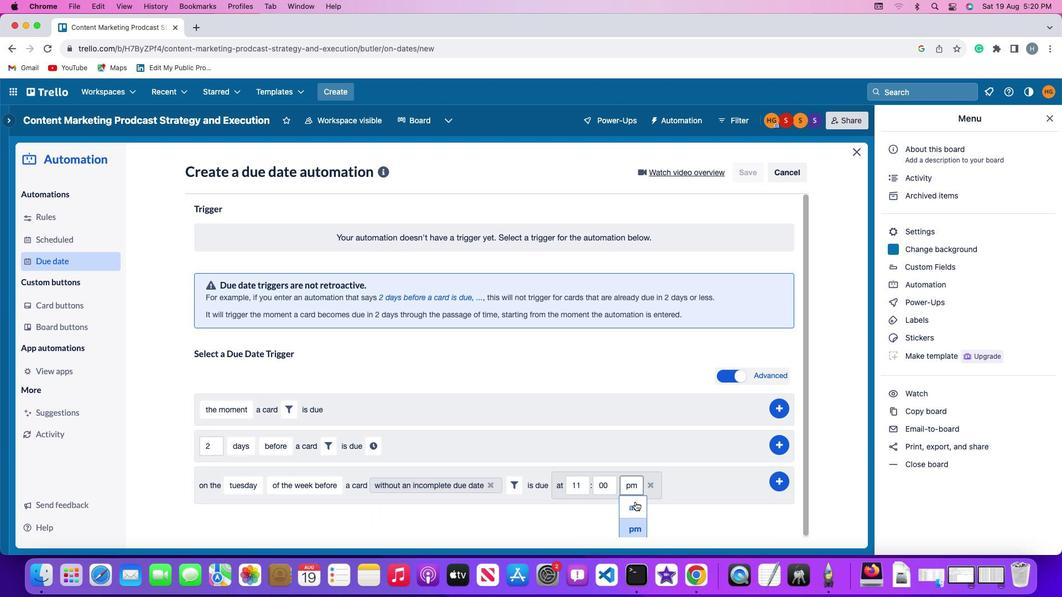 
Action: Mouse pressed left at (643, 491)
Screenshot: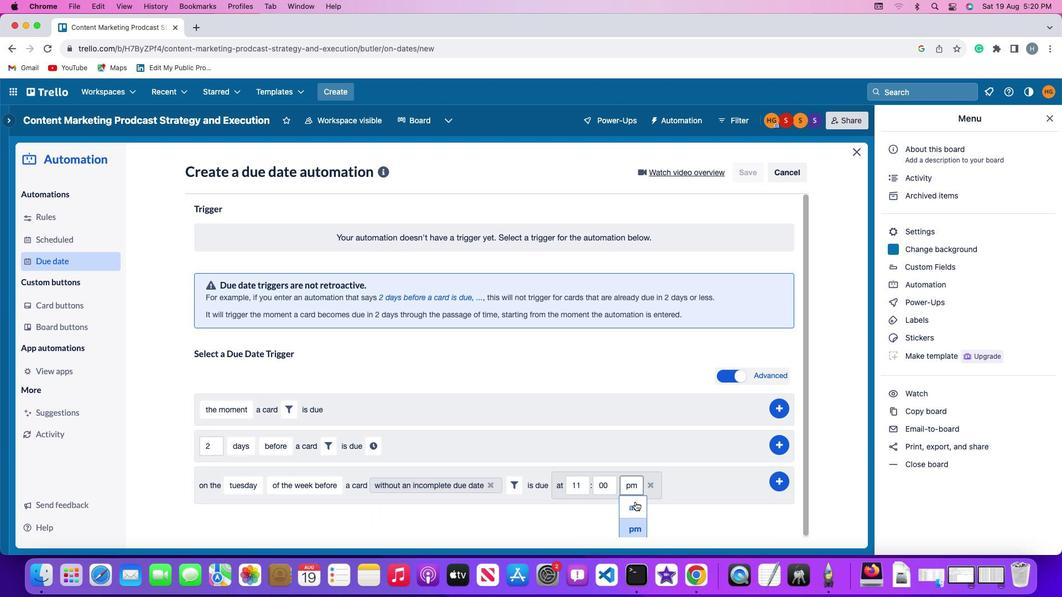 
Action: Mouse moved to (779, 468)
Screenshot: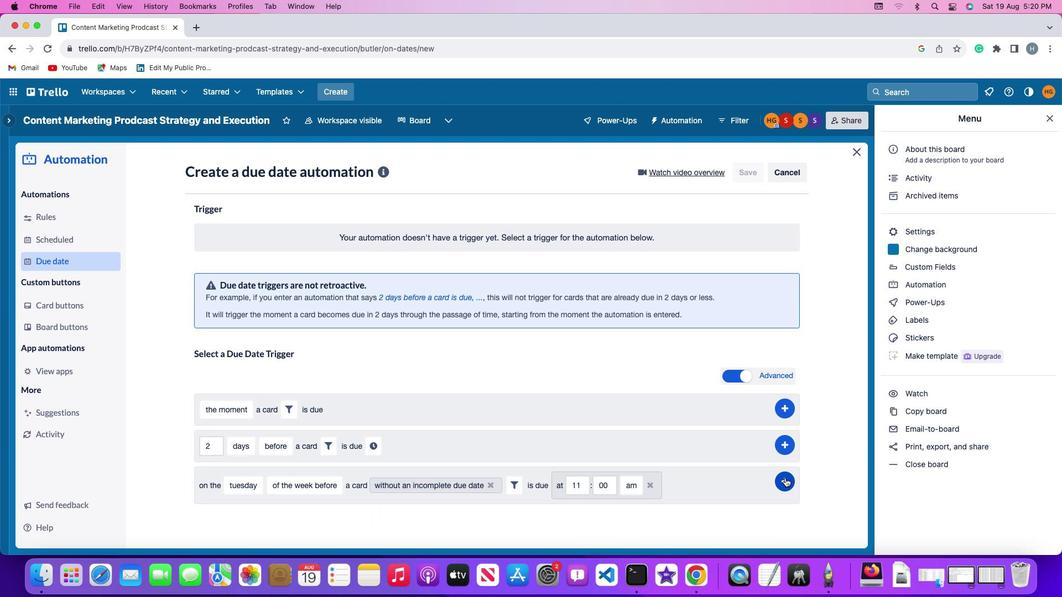 
Action: Mouse pressed left at (779, 468)
Screenshot: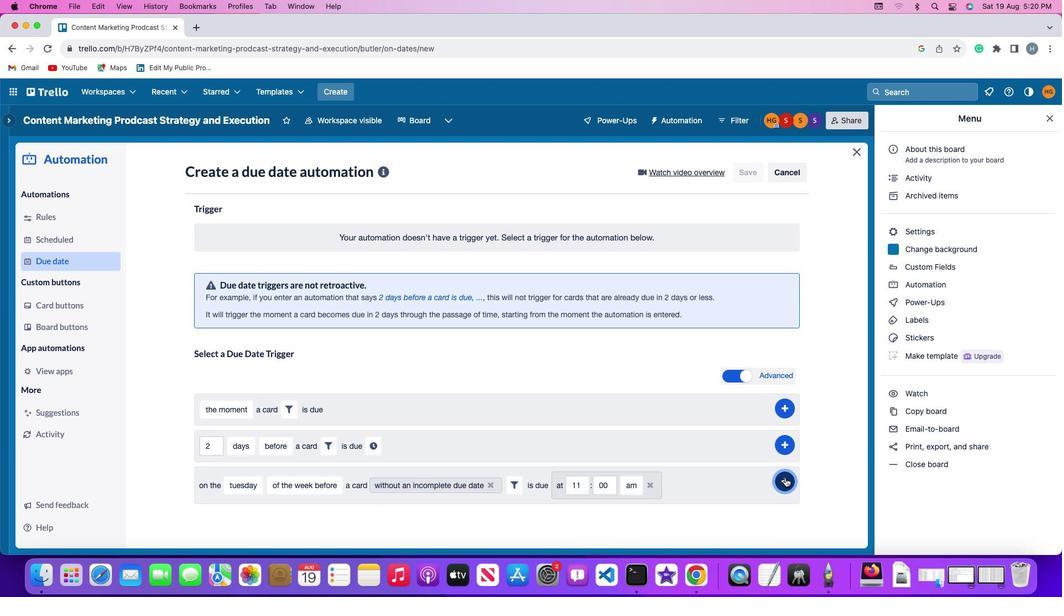 
Action: Mouse moved to (837, 374)
Screenshot: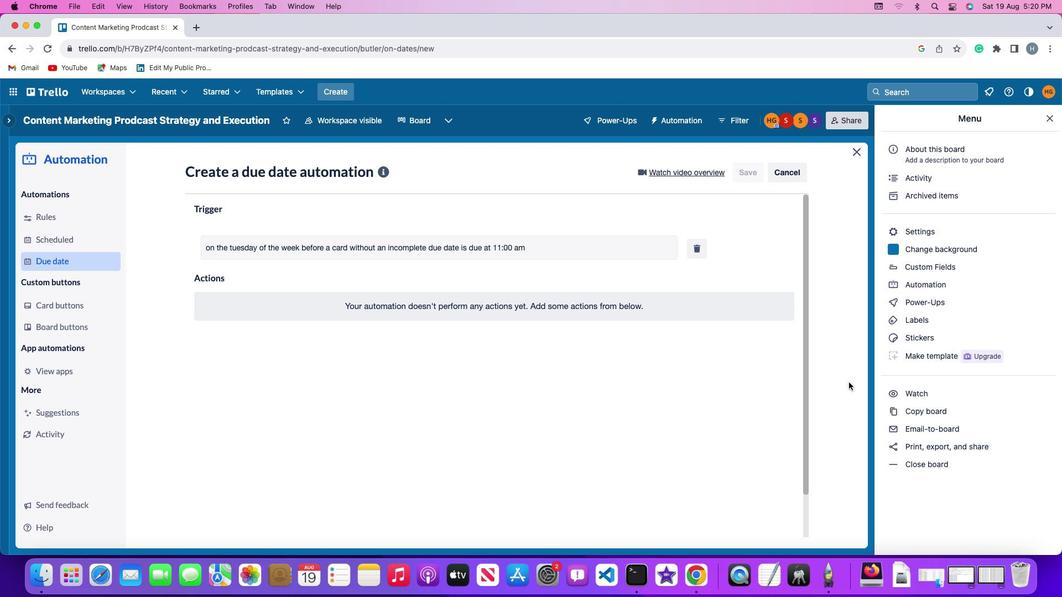 
